 Task: Short the recently solved tickets in your group, group by Requester in ascending order.
Action: Mouse moved to (11, 329)
Screenshot: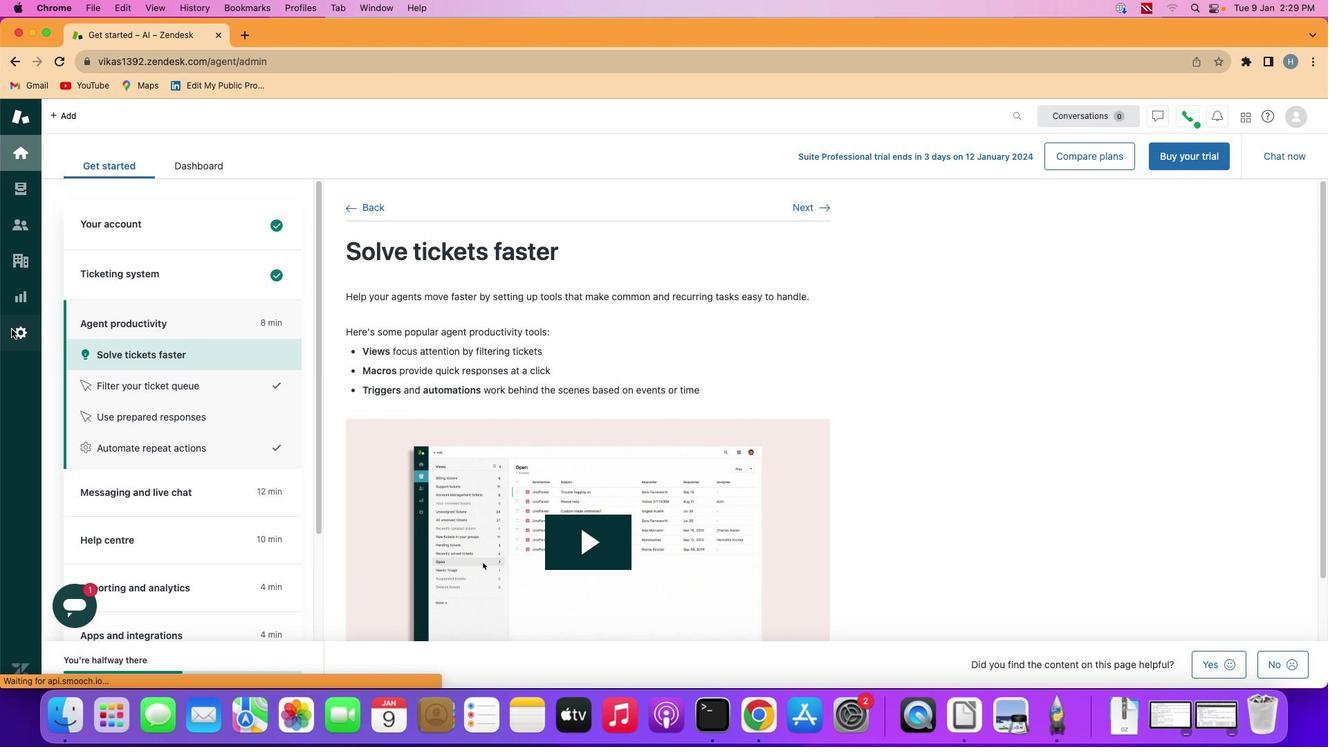 
Action: Mouse pressed left at (11, 329)
Screenshot: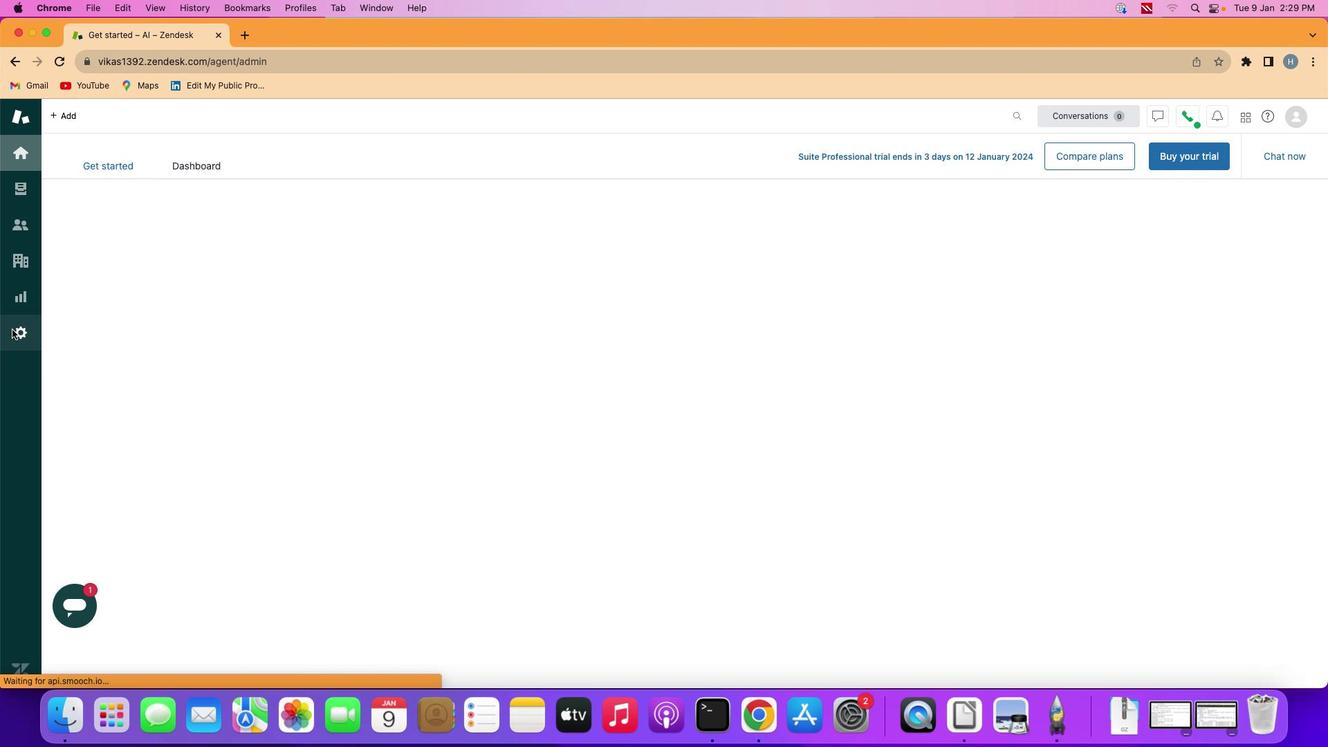 
Action: Mouse moved to (439, 585)
Screenshot: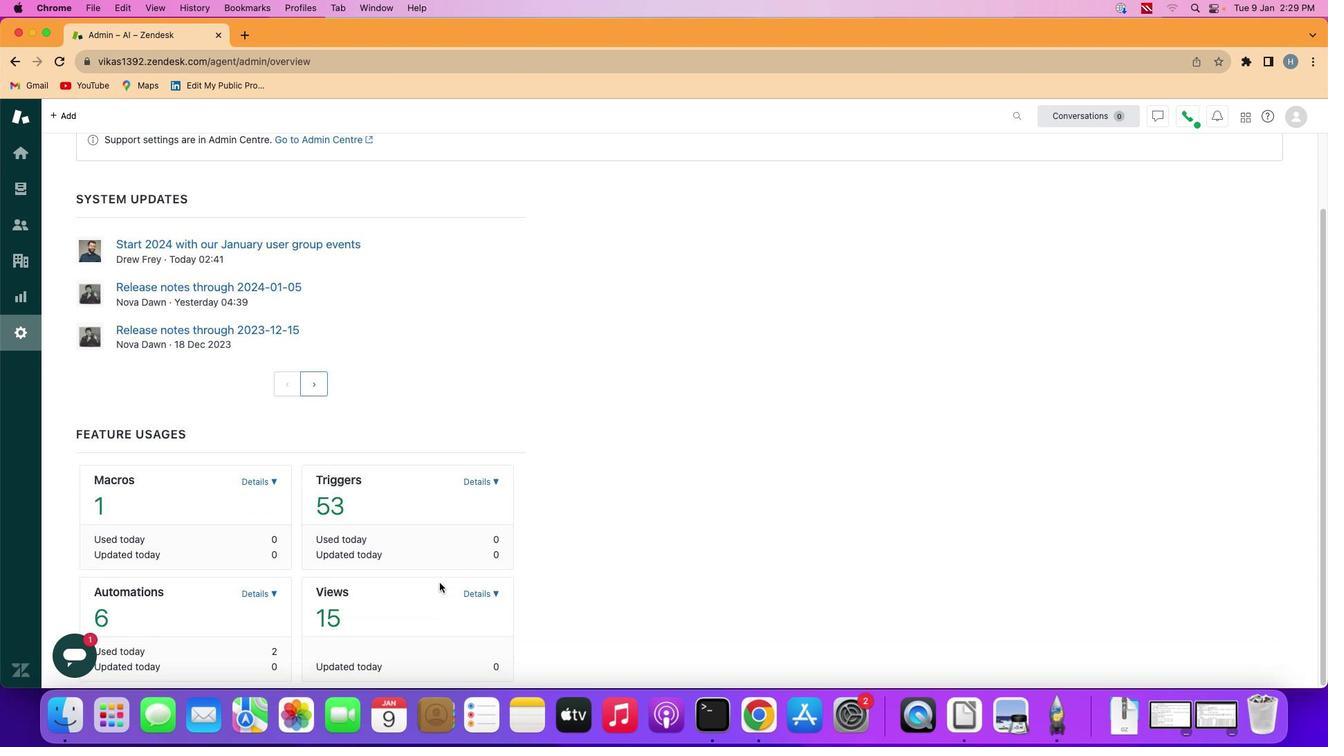 
Action: Mouse scrolled (439, 585) with delta (0, 0)
Screenshot: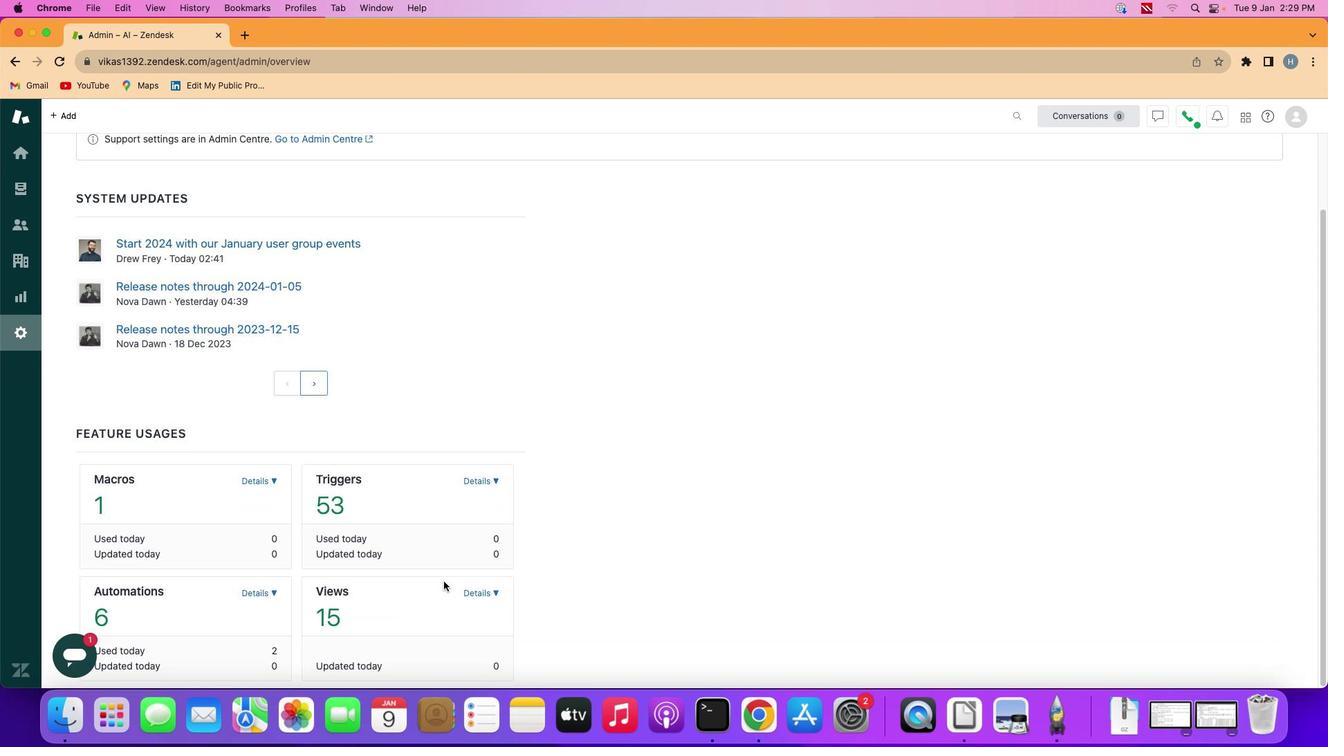 
Action: Mouse scrolled (439, 585) with delta (0, 0)
Screenshot: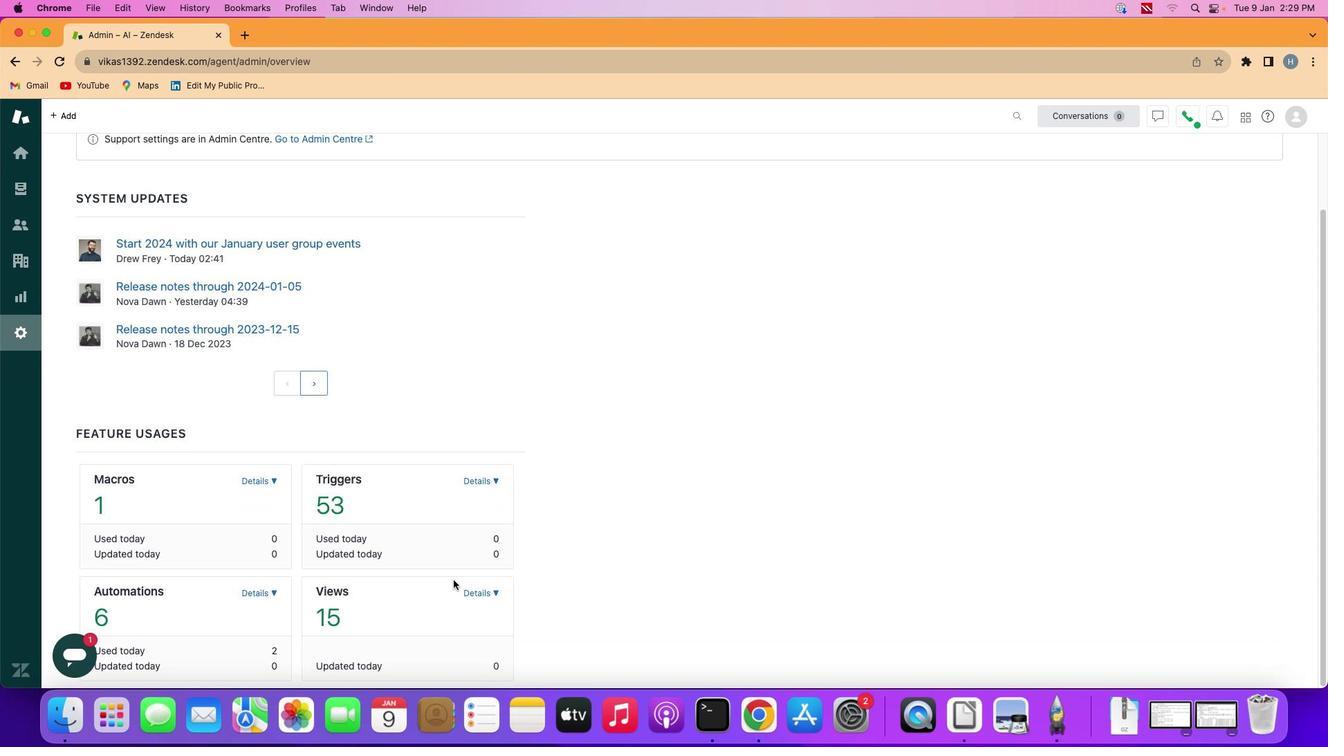 
Action: Mouse scrolled (439, 585) with delta (0, -2)
Screenshot: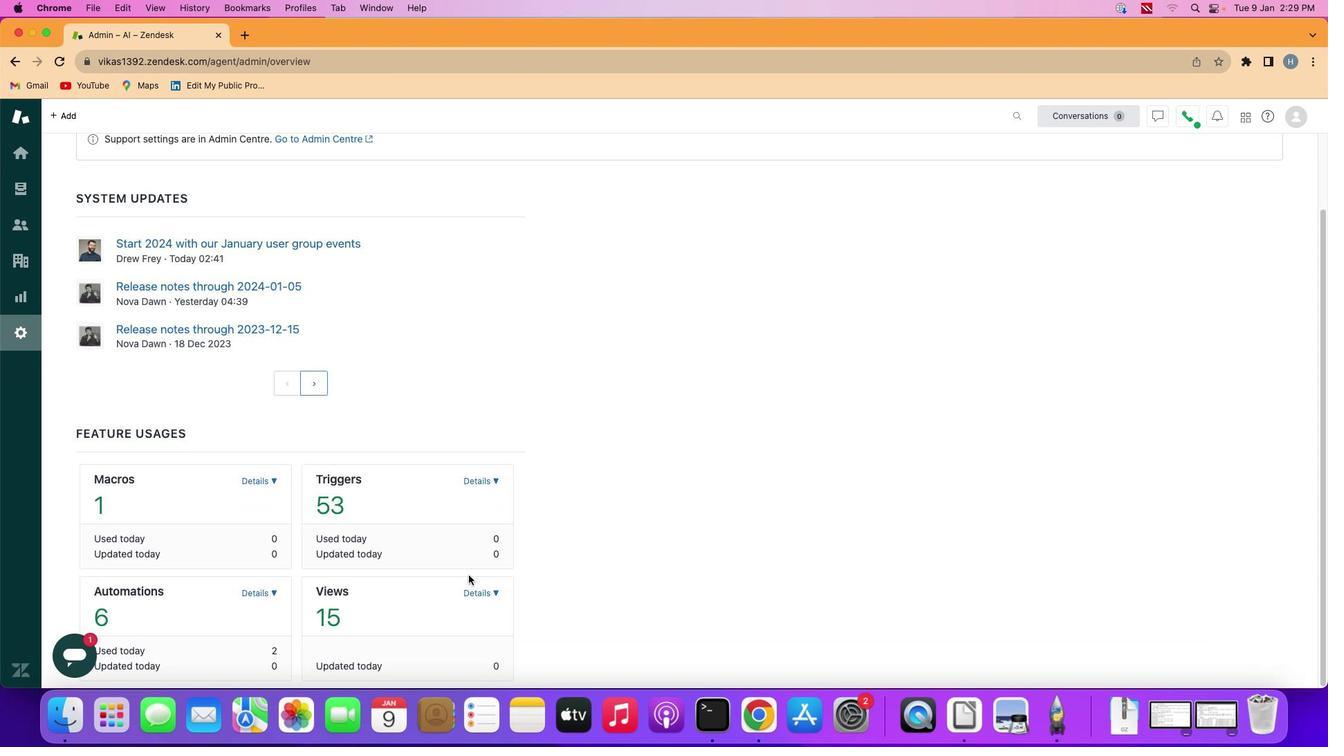 
Action: Mouse moved to (439, 584)
Screenshot: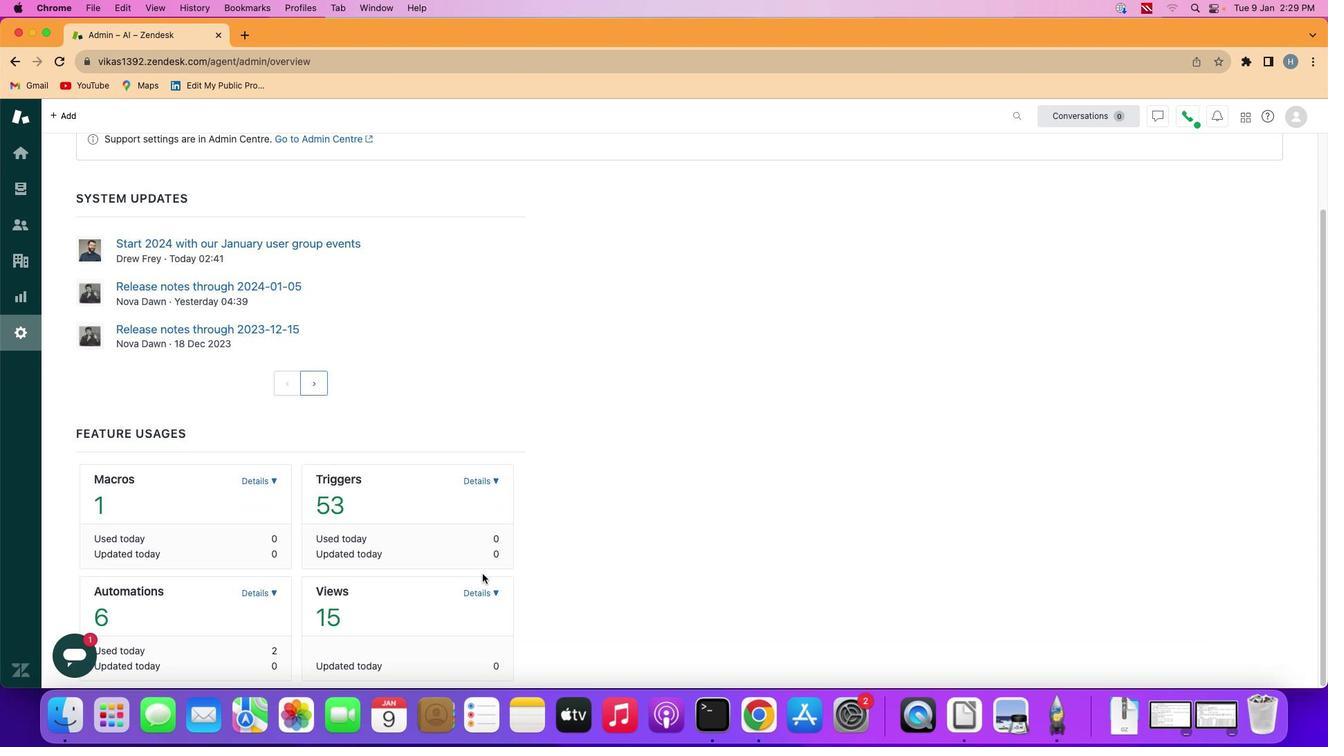 
Action: Mouse scrolled (439, 584) with delta (0, -2)
Screenshot: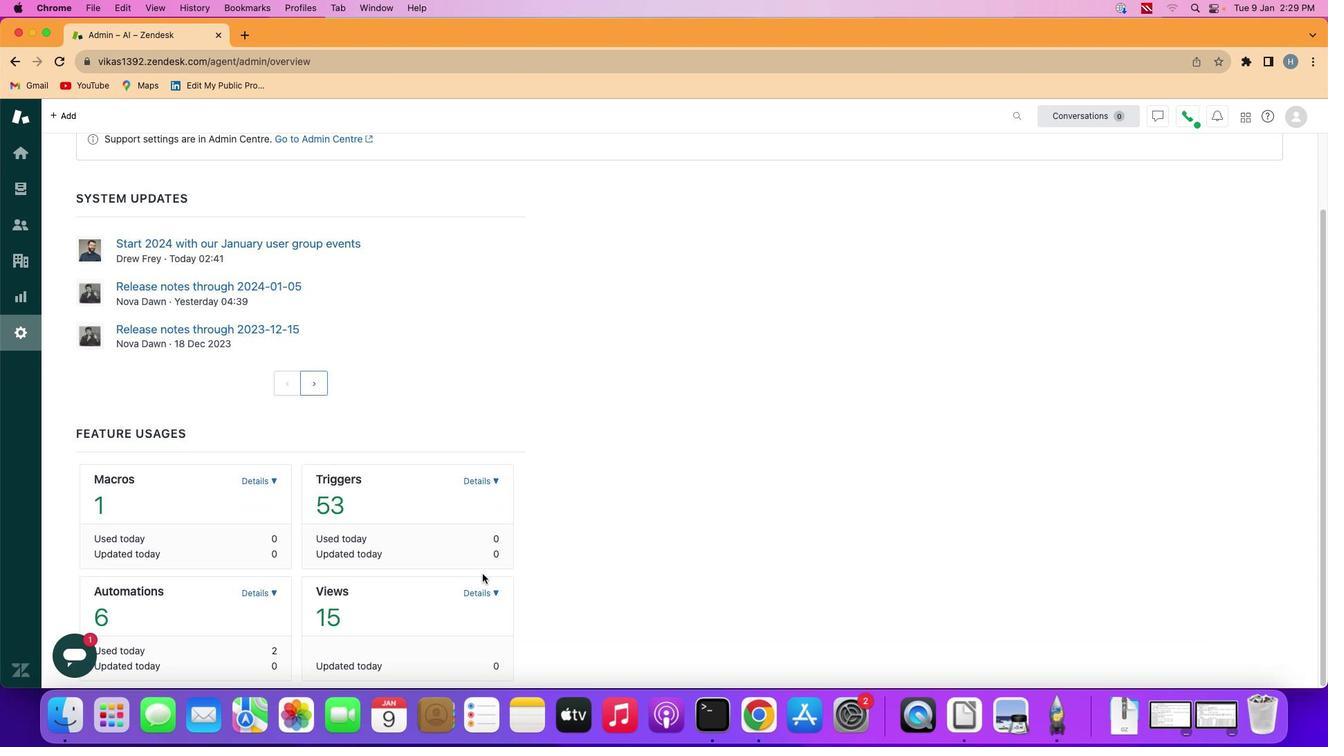 
Action: Mouse moved to (439, 583)
Screenshot: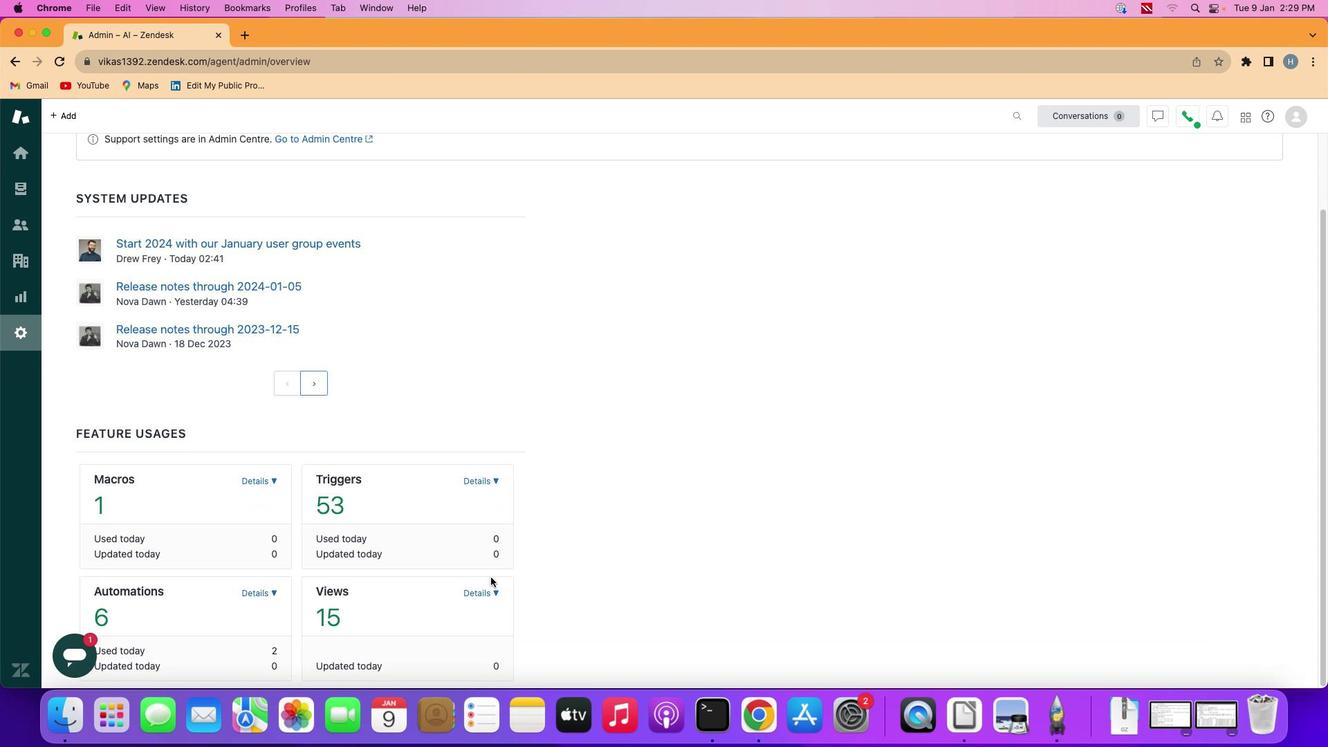 
Action: Mouse scrolled (439, 583) with delta (0, -2)
Screenshot: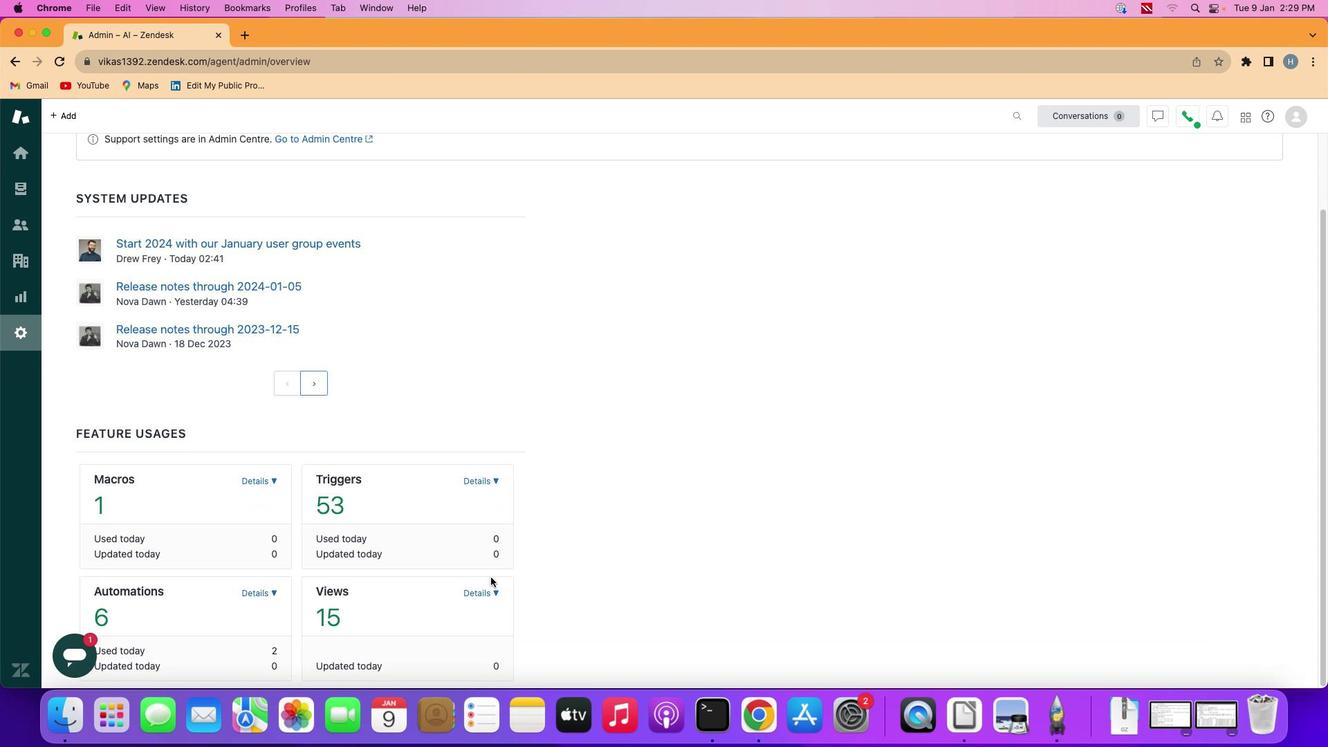 
Action: Mouse moved to (489, 590)
Screenshot: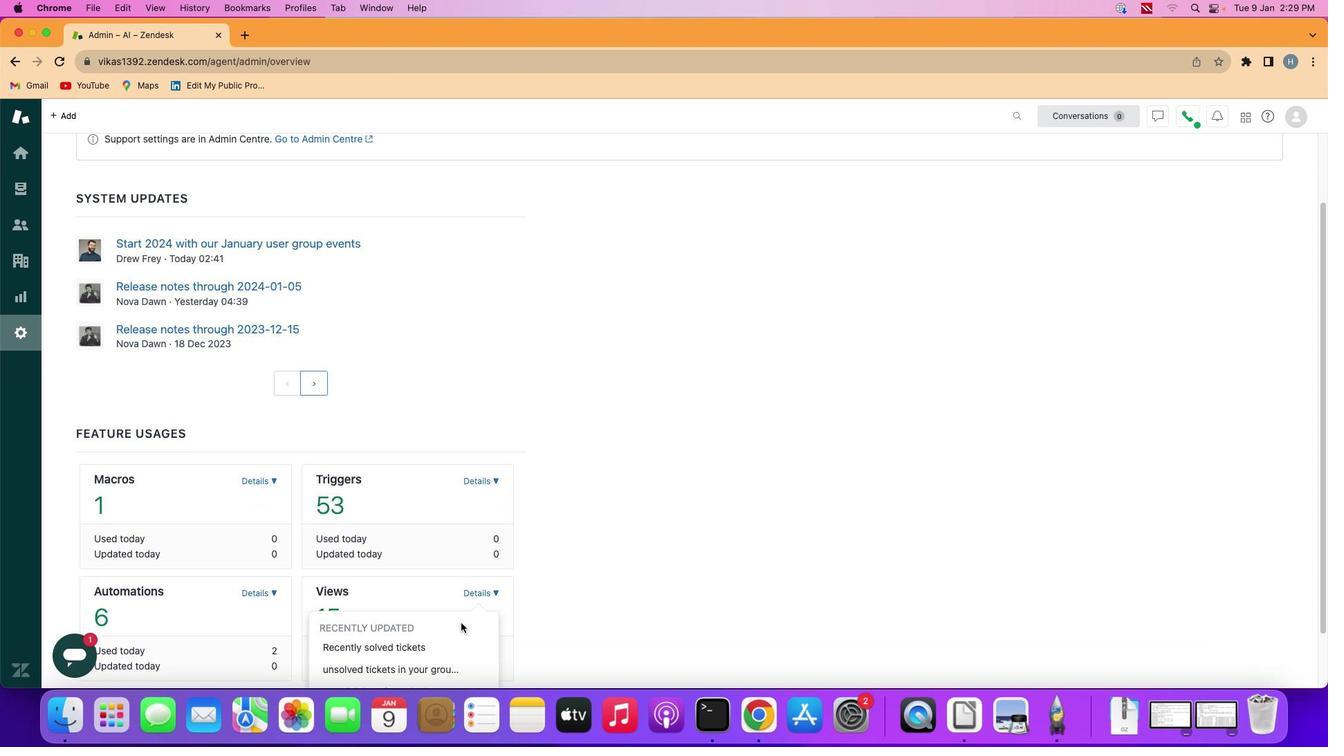 
Action: Mouse pressed left at (489, 590)
Screenshot: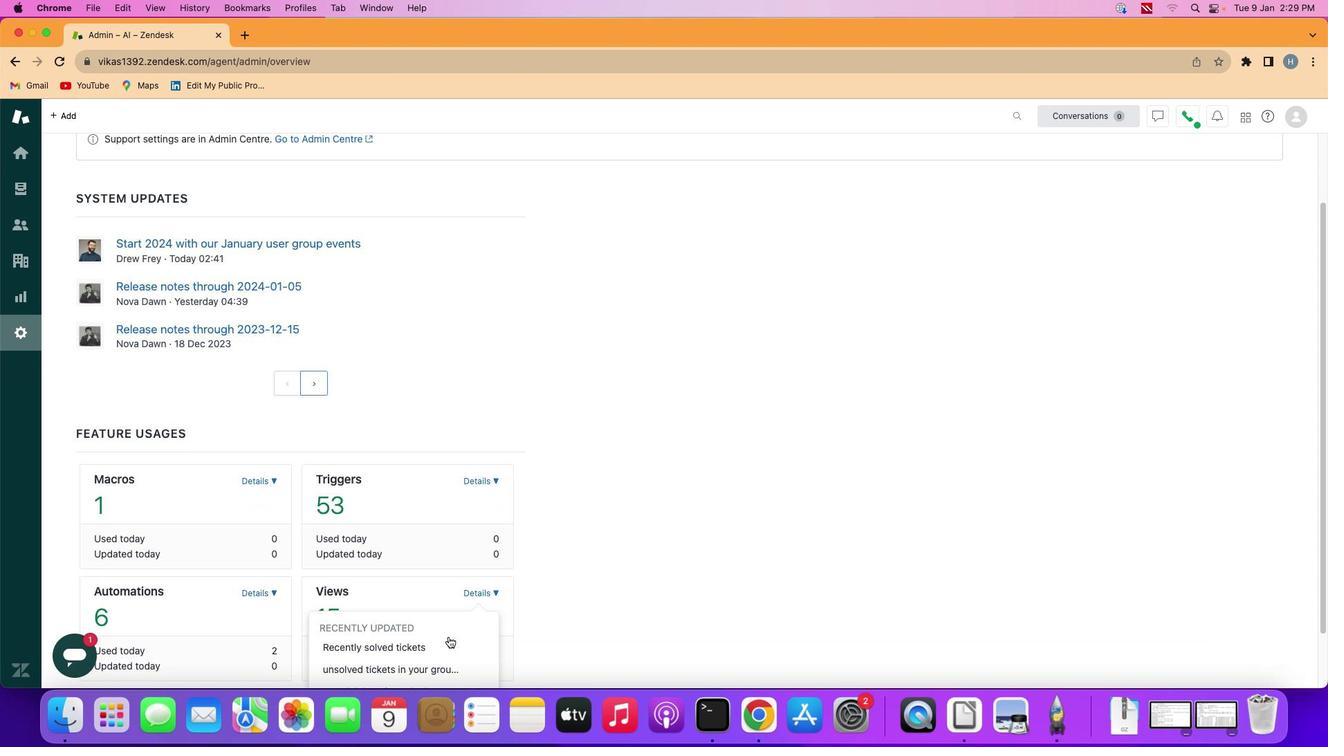 
Action: Mouse moved to (437, 646)
Screenshot: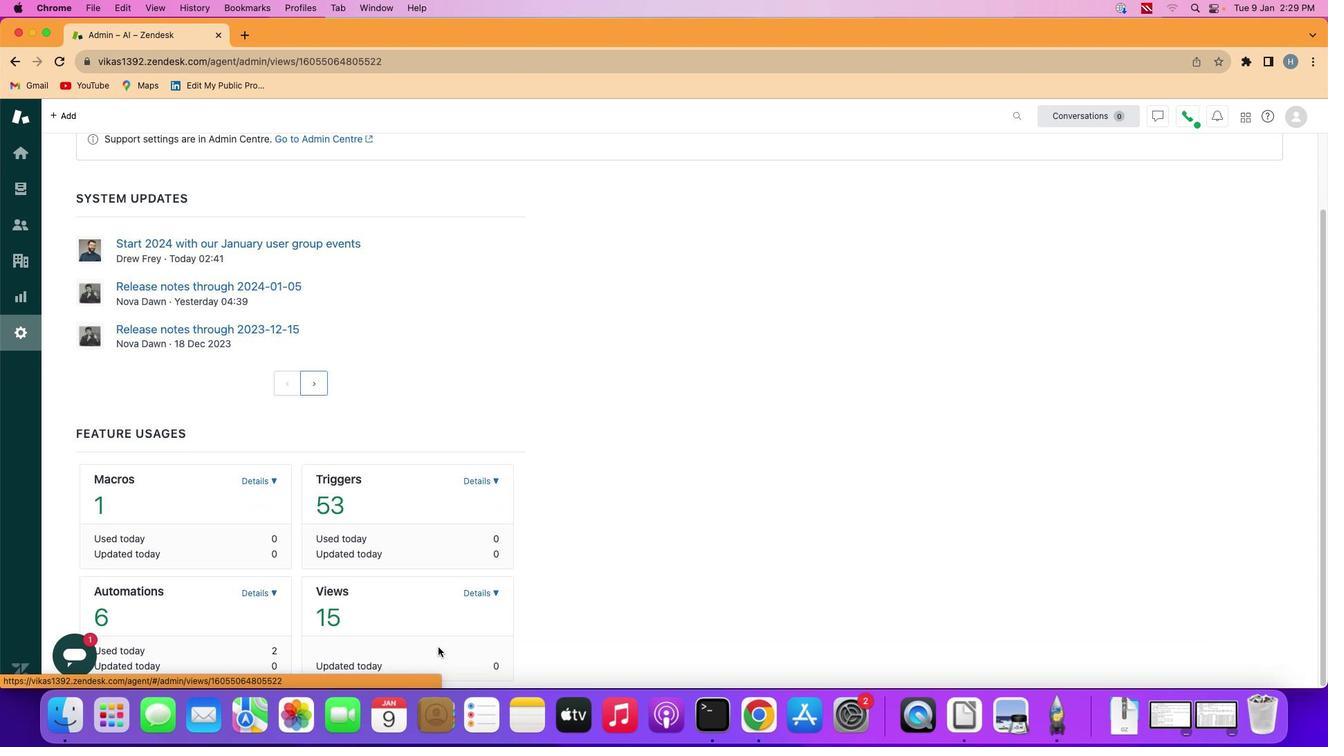
Action: Mouse pressed left at (437, 646)
Screenshot: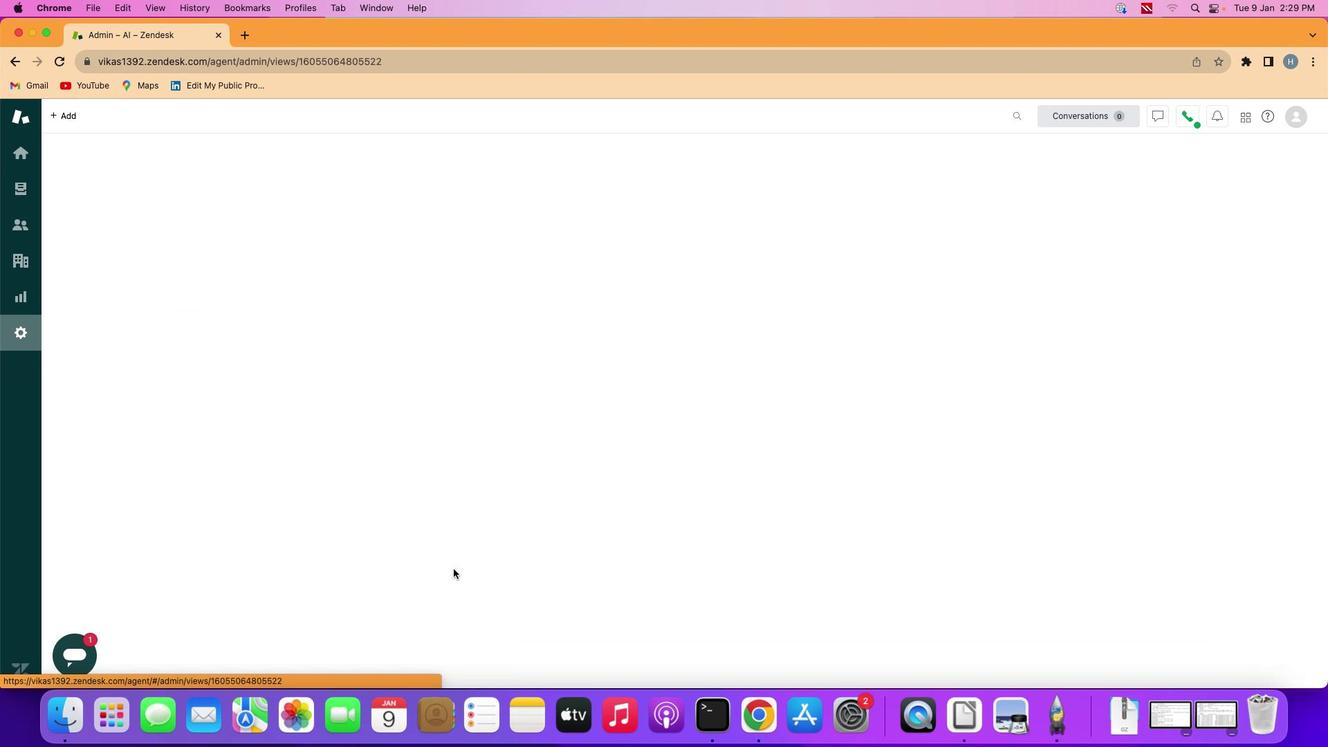 
Action: Mouse moved to (490, 486)
Screenshot: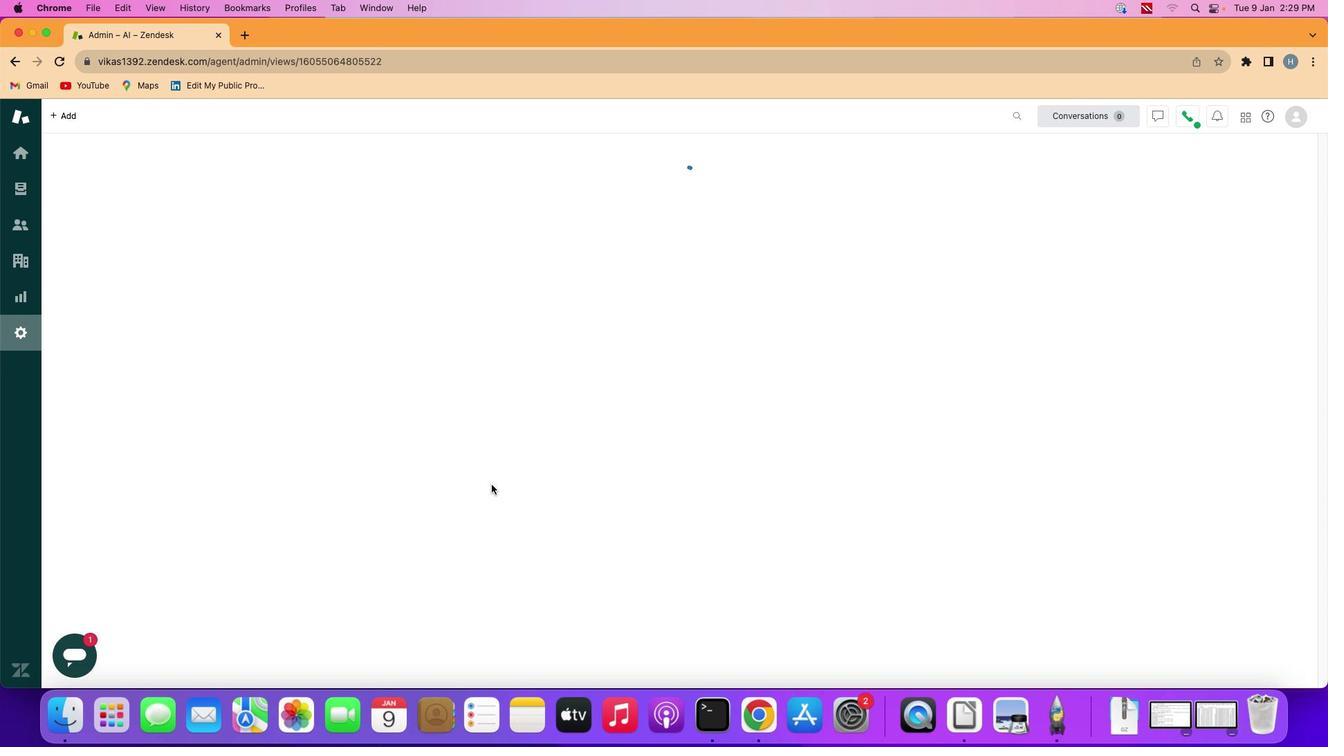 
Action: Mouse scrolled (490, 486) with delta (0, 0)
Screenshot: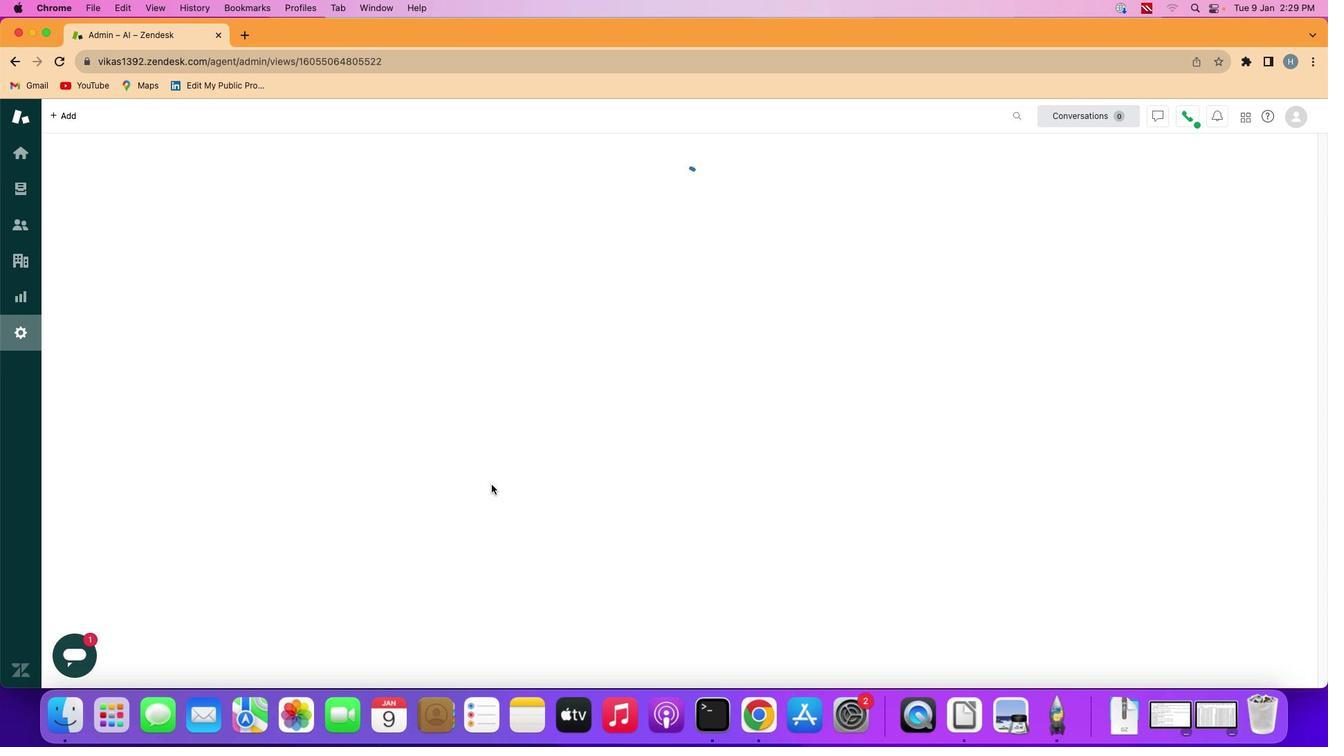 
Action: Mouse moved to (491, 484)
Screenshot: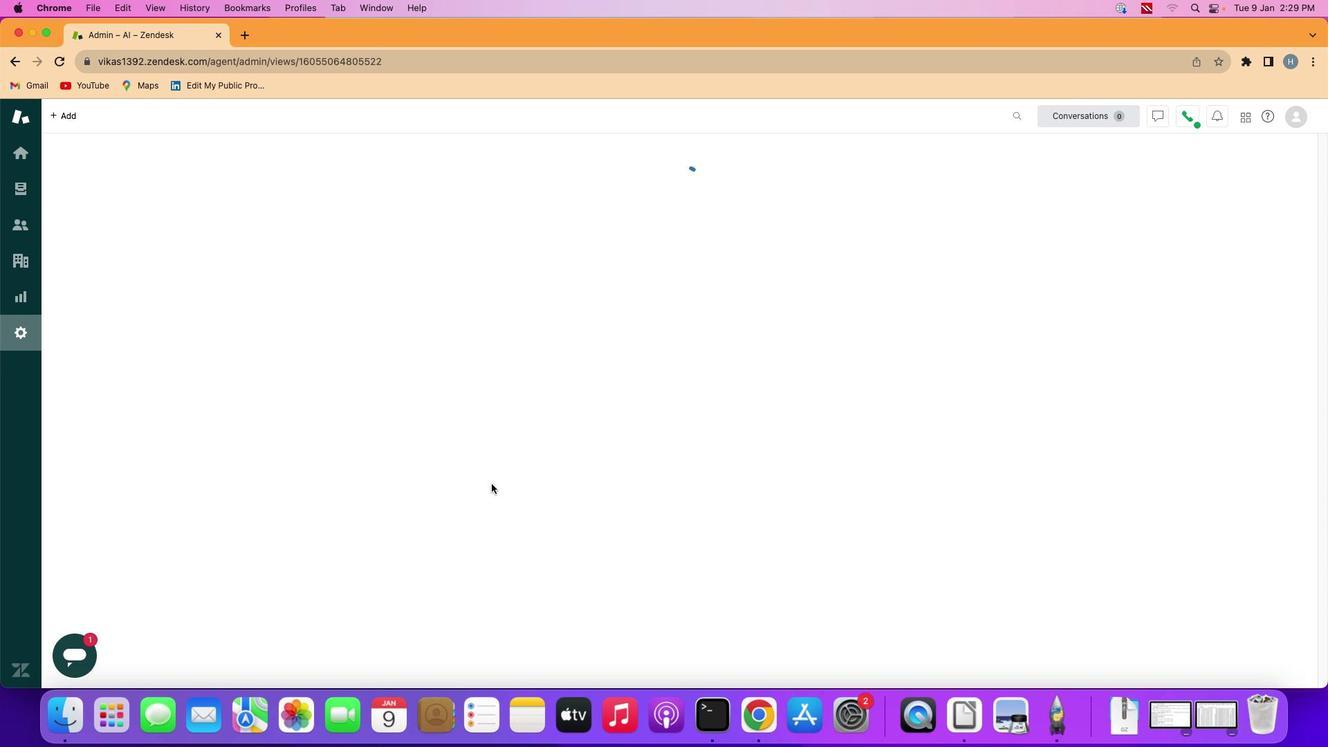 
Action: Mouse scrolled (491, 484) with delta (0, 0)
Screenshot: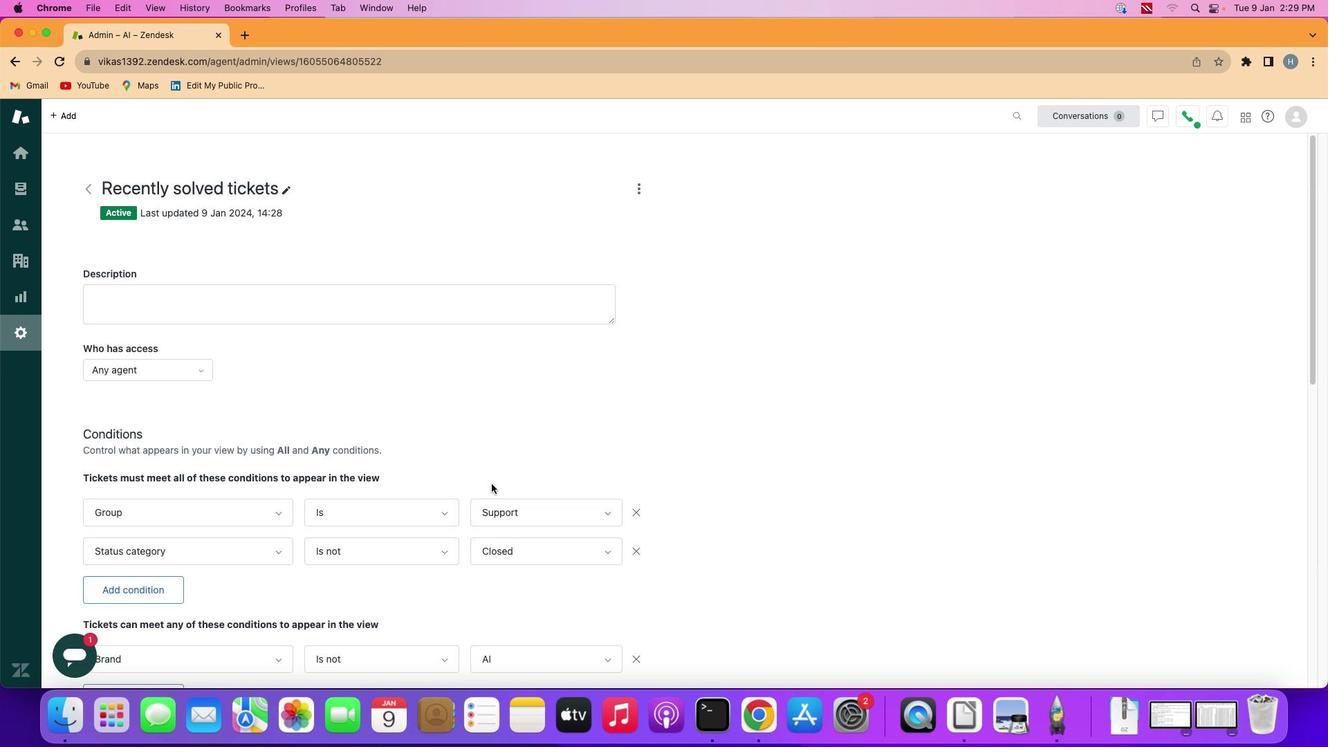
Action: Mouse scrolled (491, 484) with delta (0, 0)
Screenshot: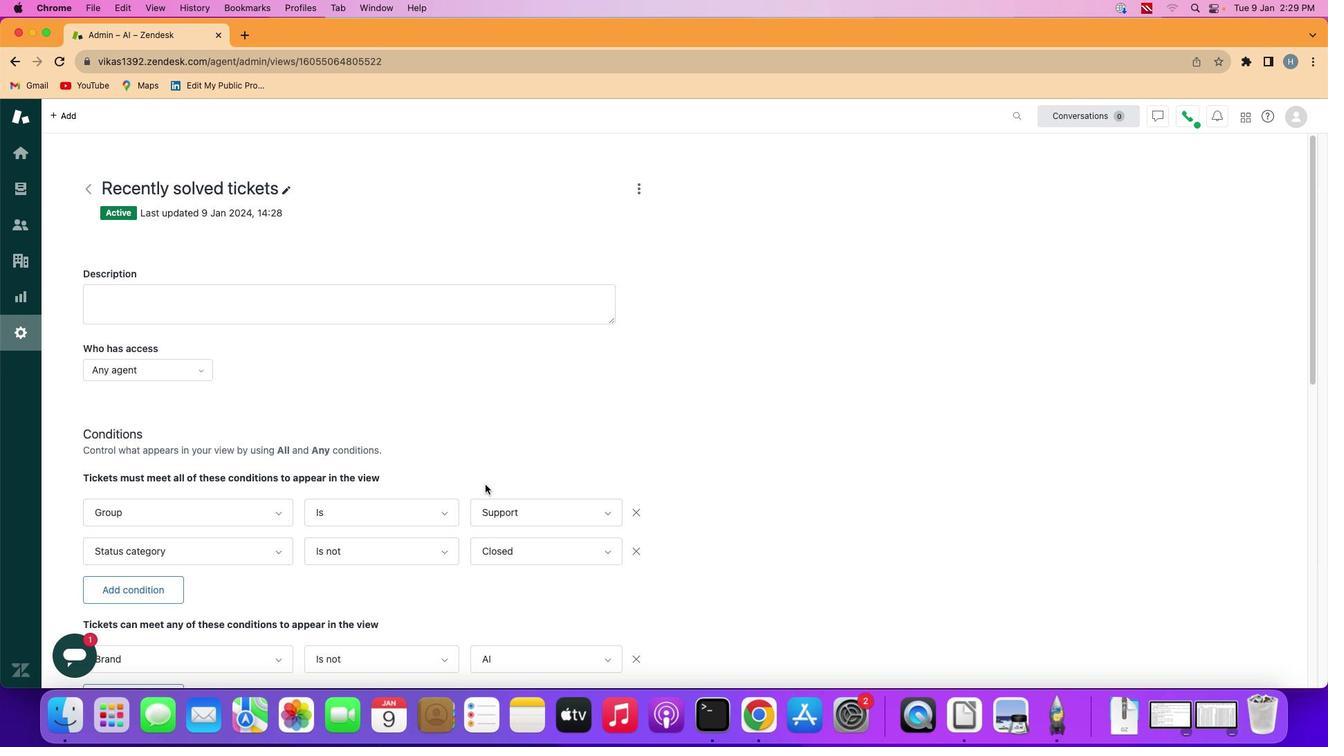
Action: Mouse moved to (491, 484)
Screenshot: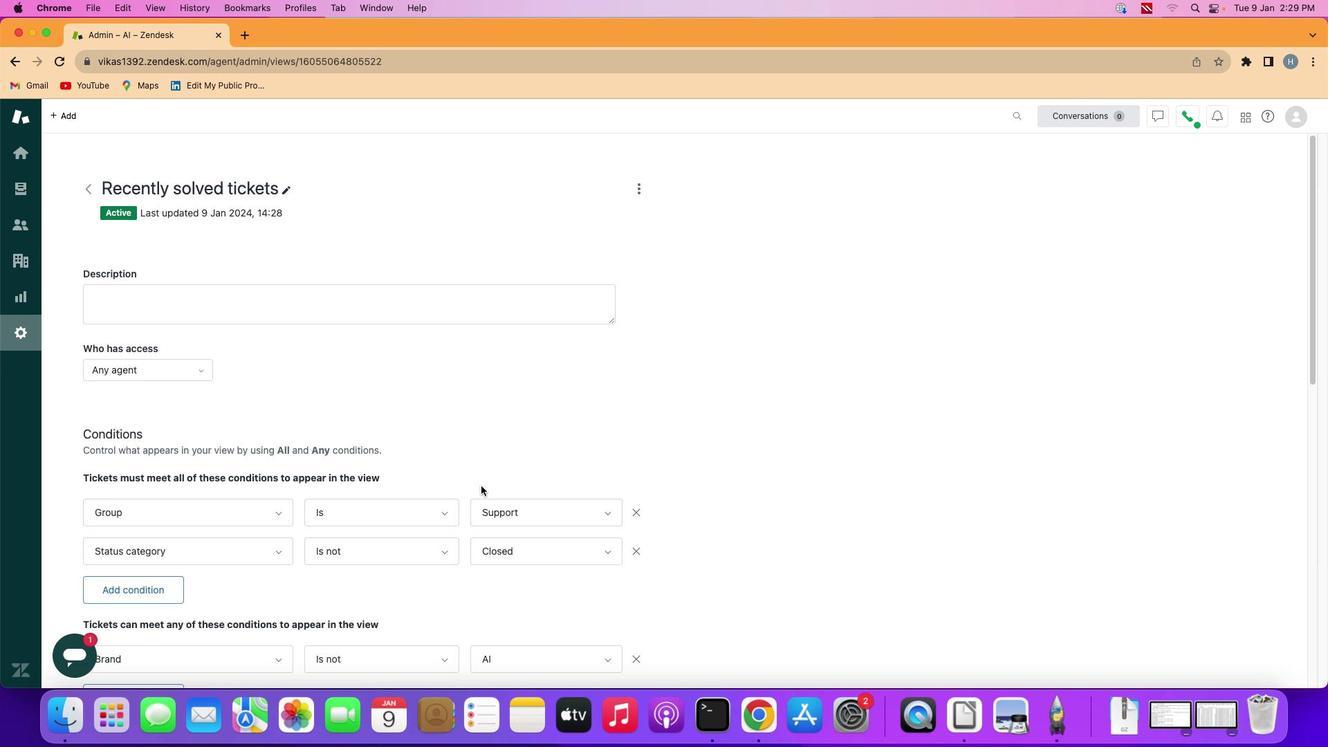 
Action: Mouse scrolled (491, 484) with delta (0, 0)
Screenshot: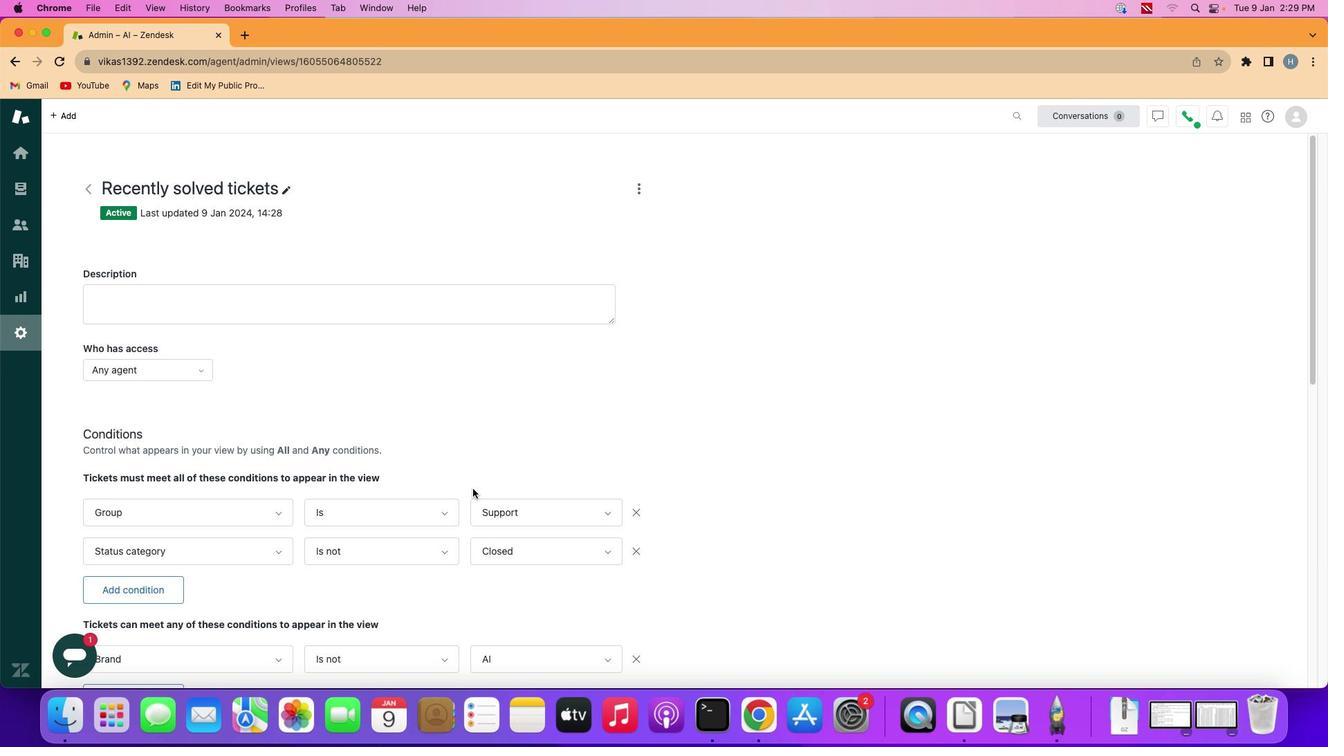 
Action: Mouse moved to (491, 484)
Screenshot: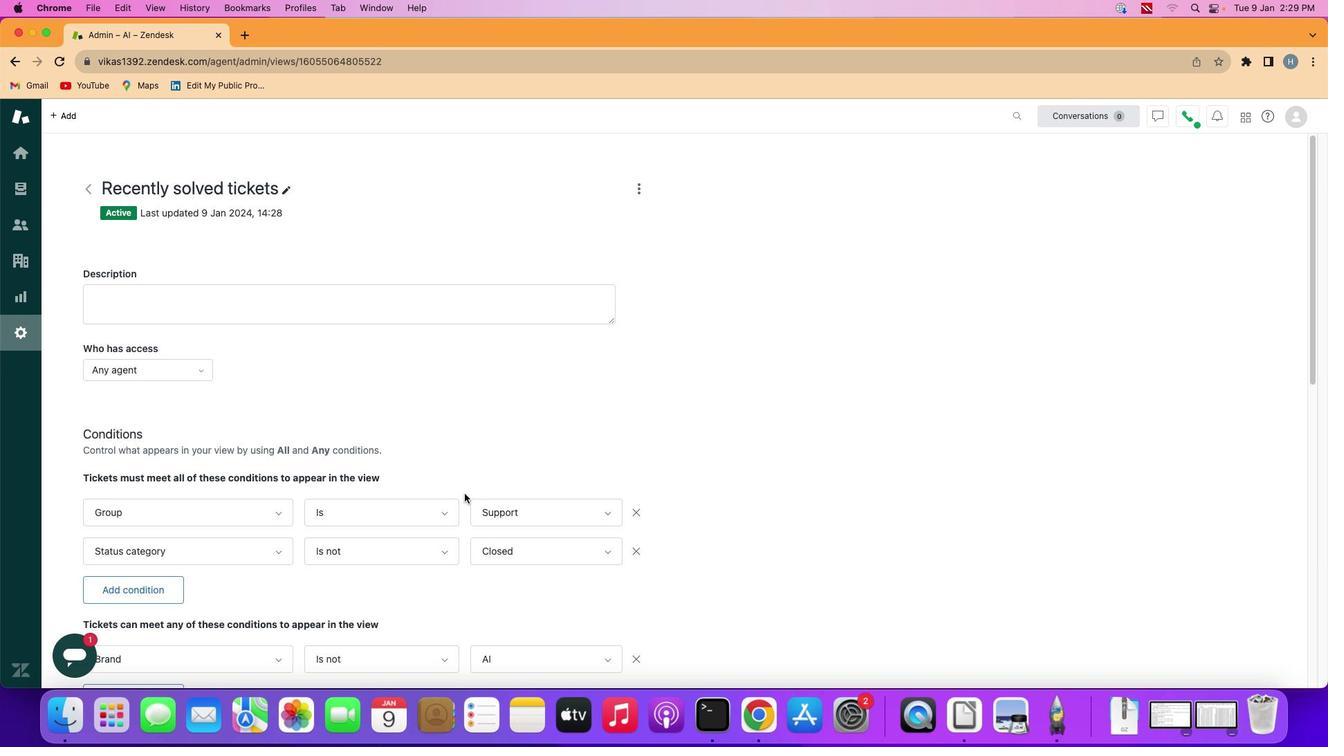 
Action: Mouse scrolled (491, 484) with delta (0, -1)
Screenshot: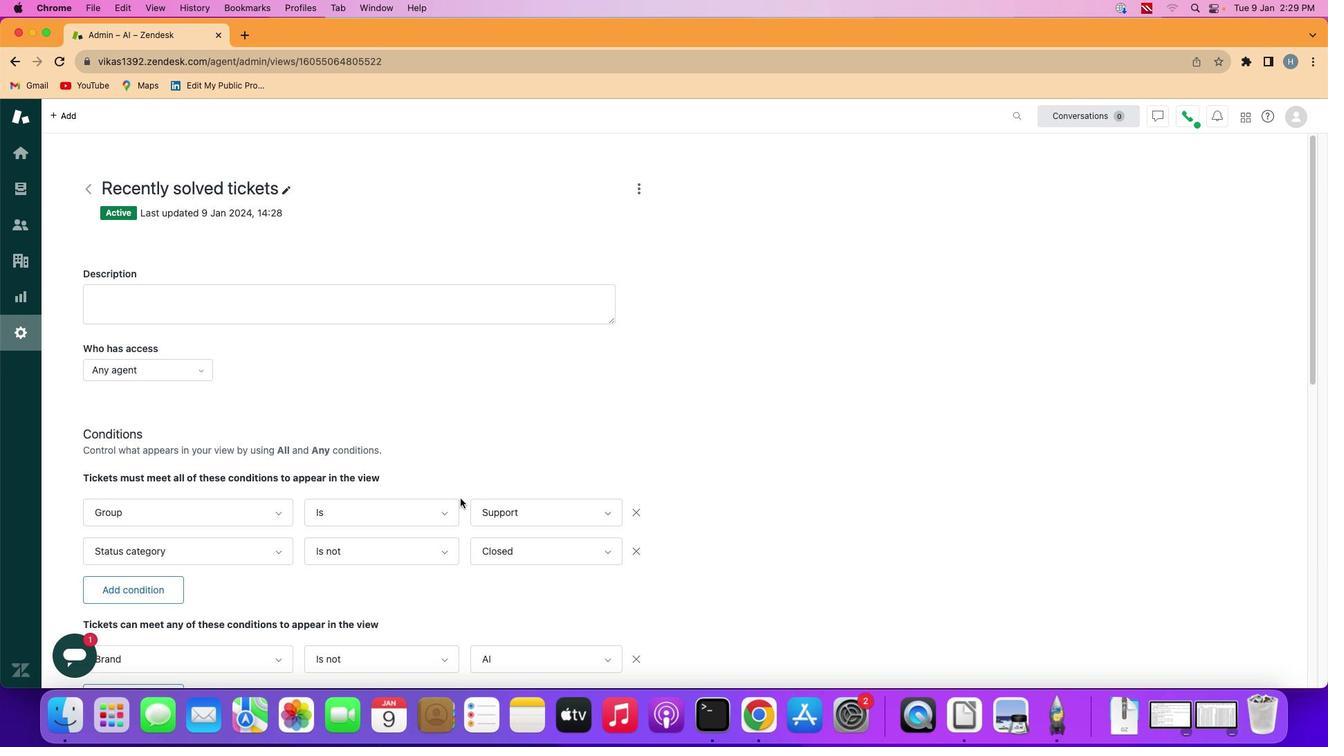 
Action: Mouse moved to (460, 498)
Screenshot: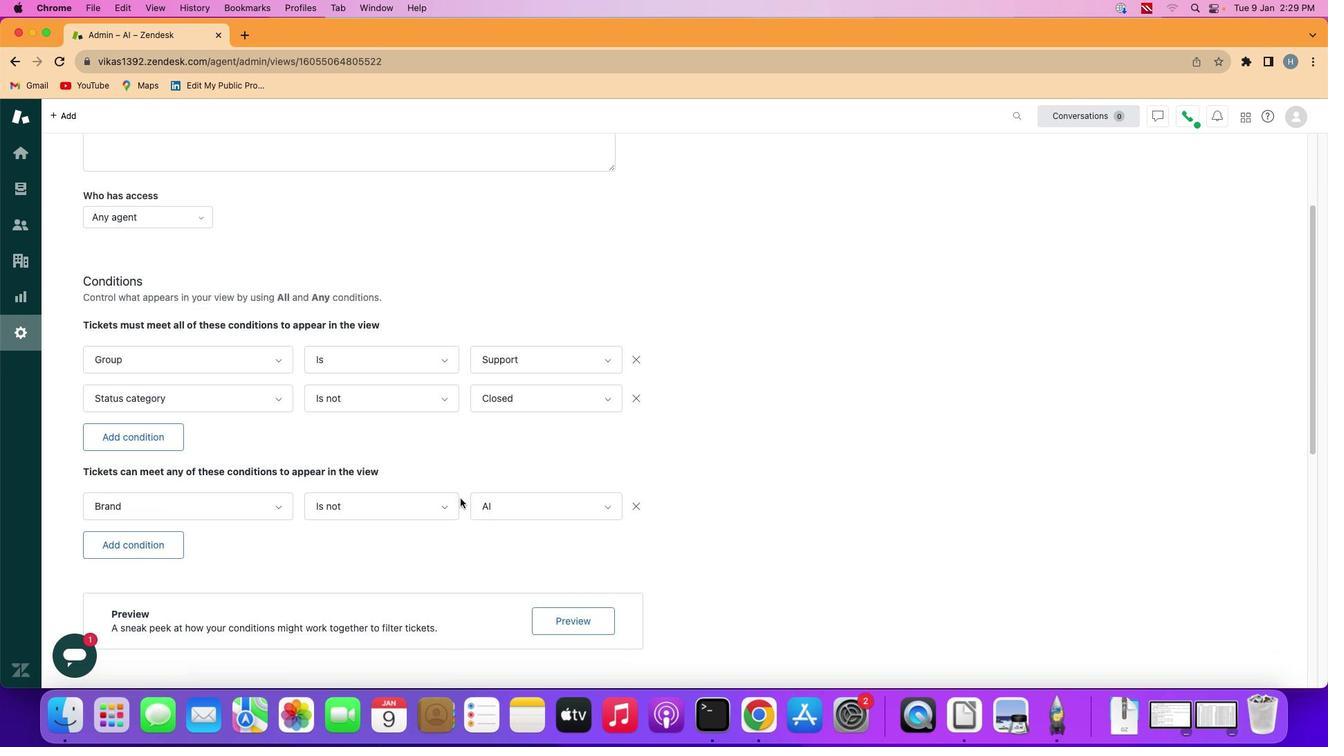 
Action: Mouse scrolled (460, 498) with delta (0, 0)
Screenshot: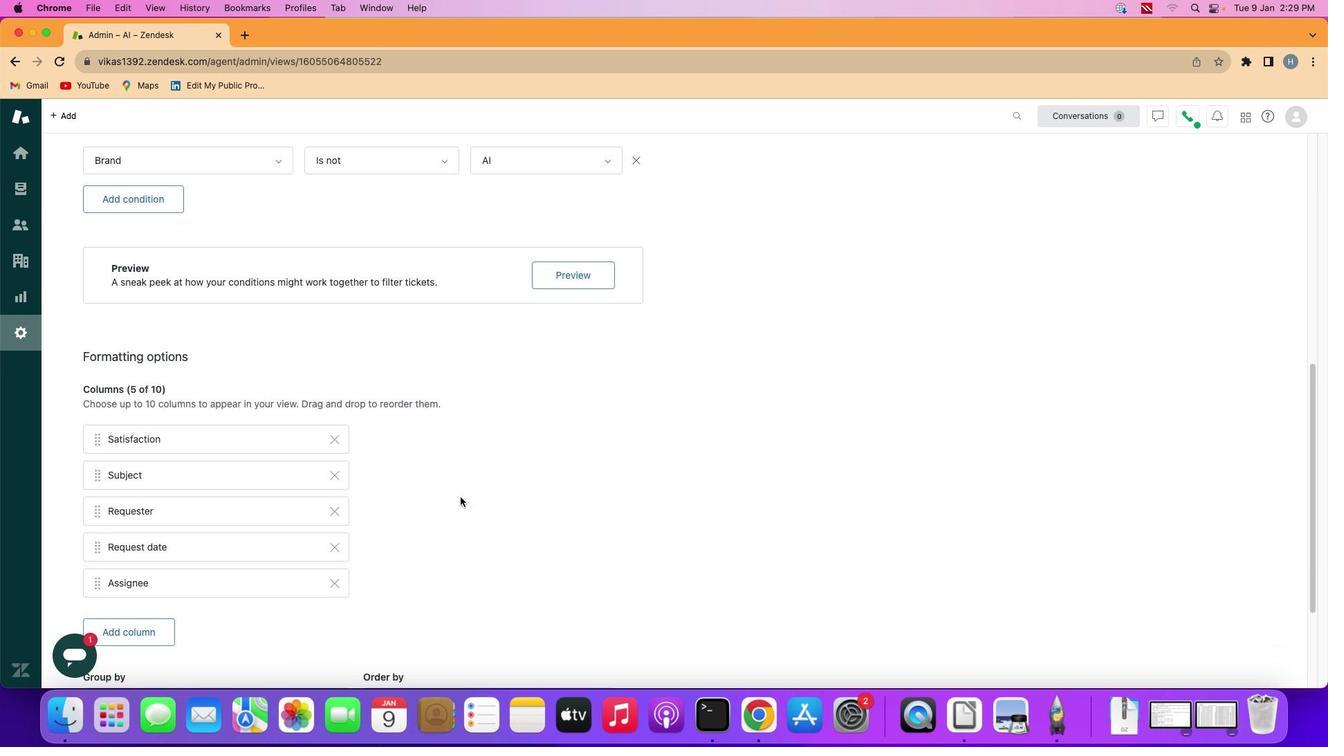 
Action: Mouse scrolled (460, 498) with delta (0, 0)
Screenshot: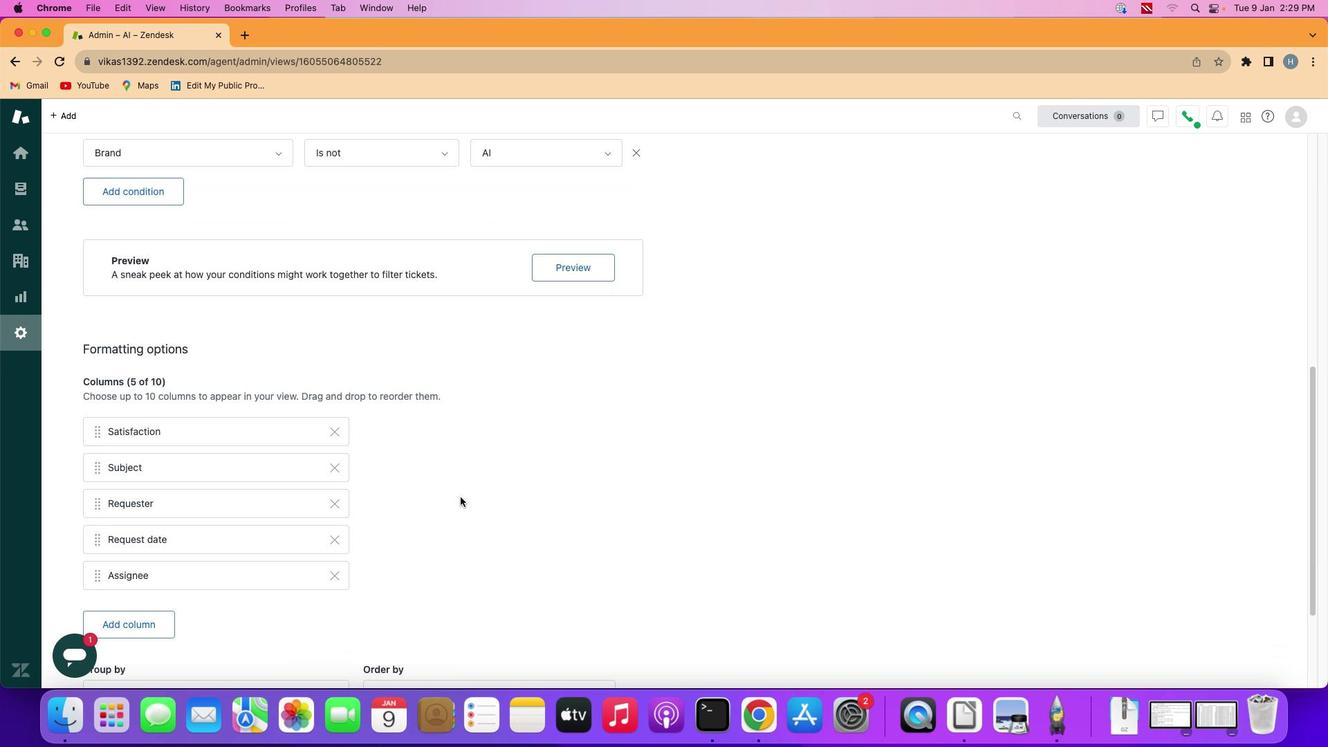 
Action: Mouse scrolled (460, 498) with delta (0, -1)
Screenshot: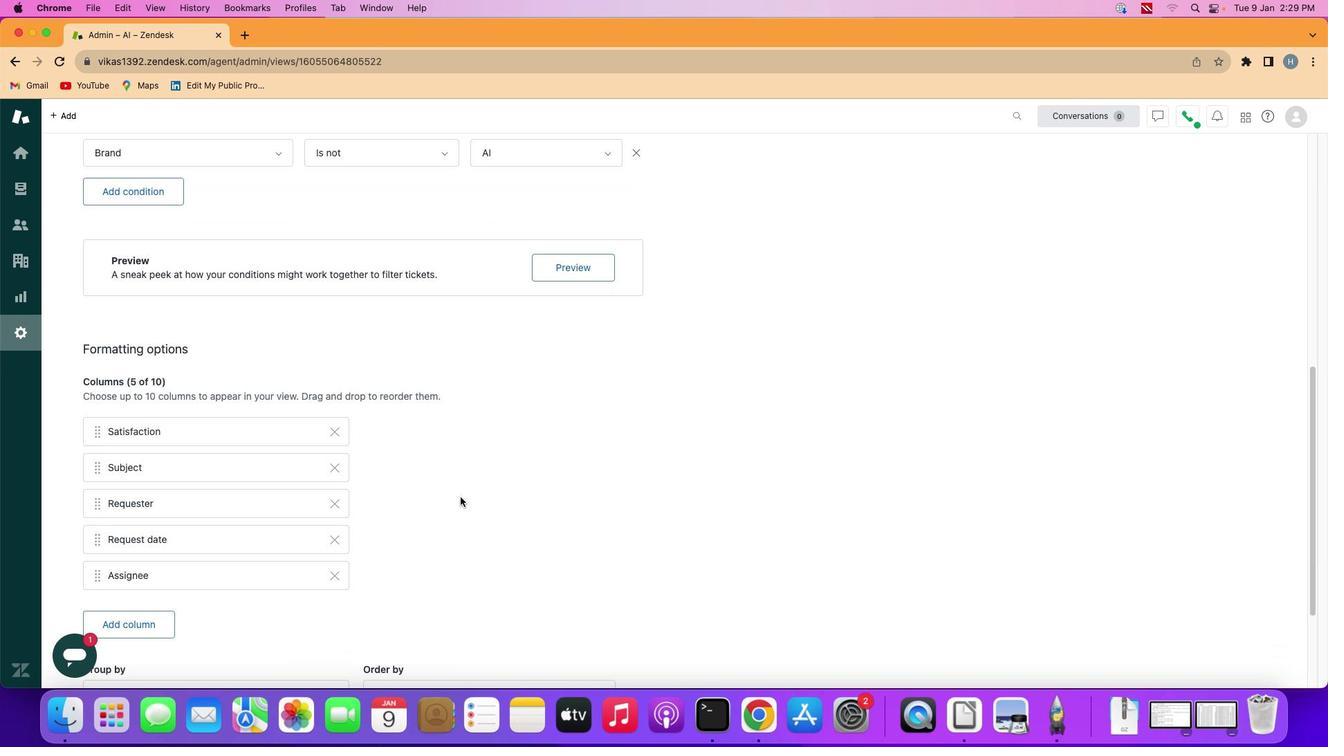 
Action: Mouse scrolled (460, 498) with delta (0, -2)
Screenshot: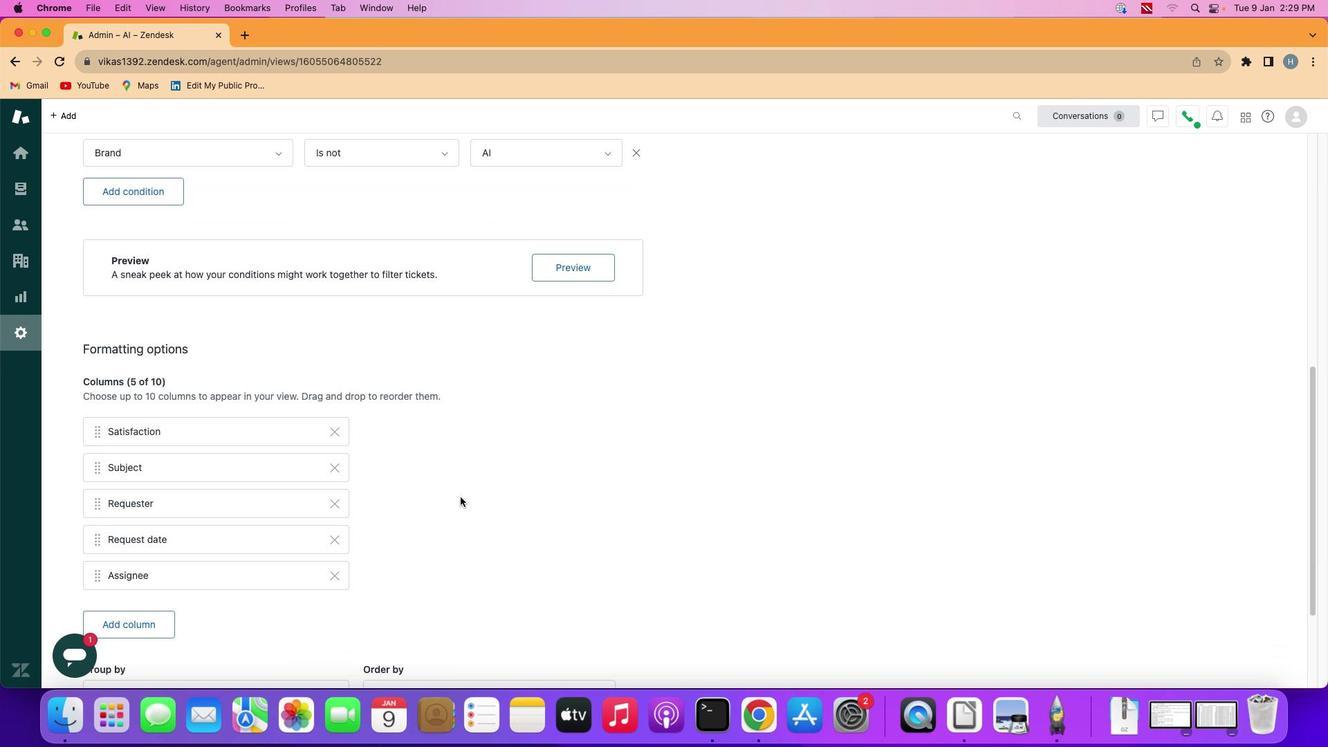 
Action: Mouse scrolled (460, 498) with delta (0, -3)
Screenshot: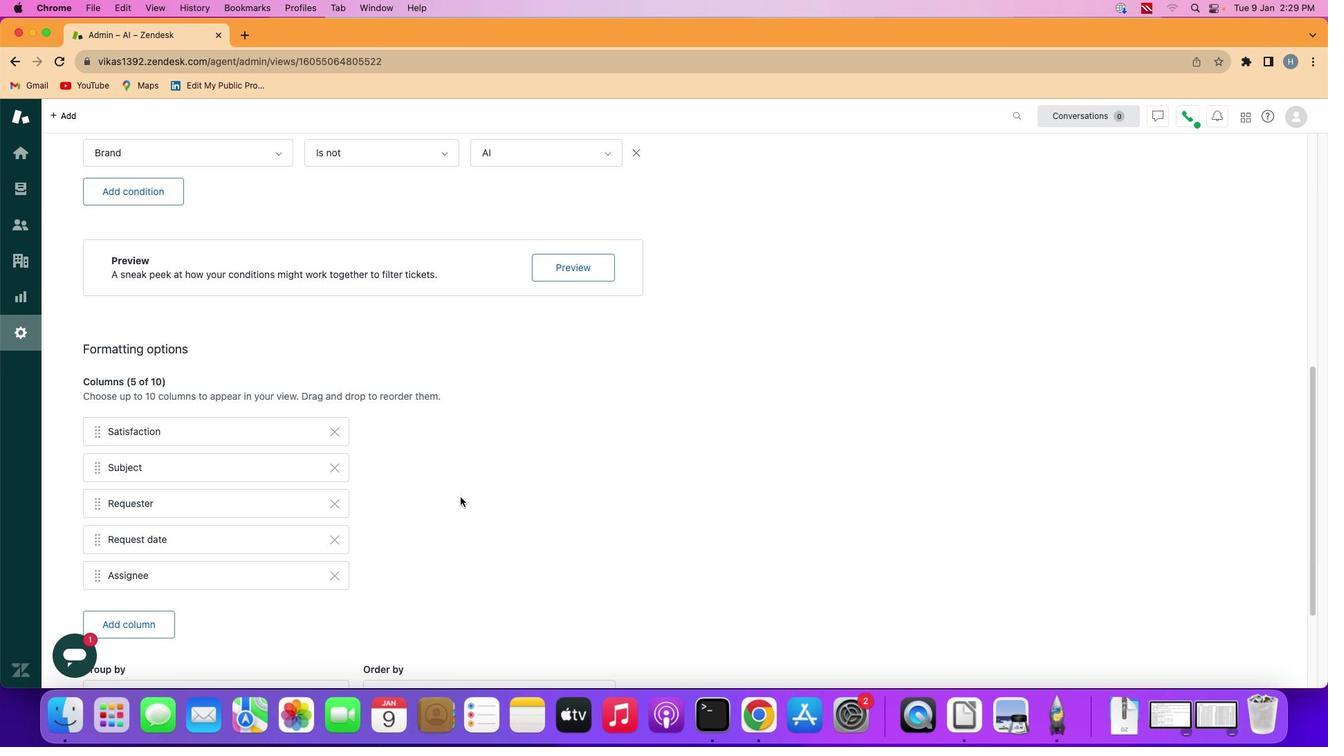 
Action: Mouse scrolled (460, 498) with delta (0, -3)
Screenshot: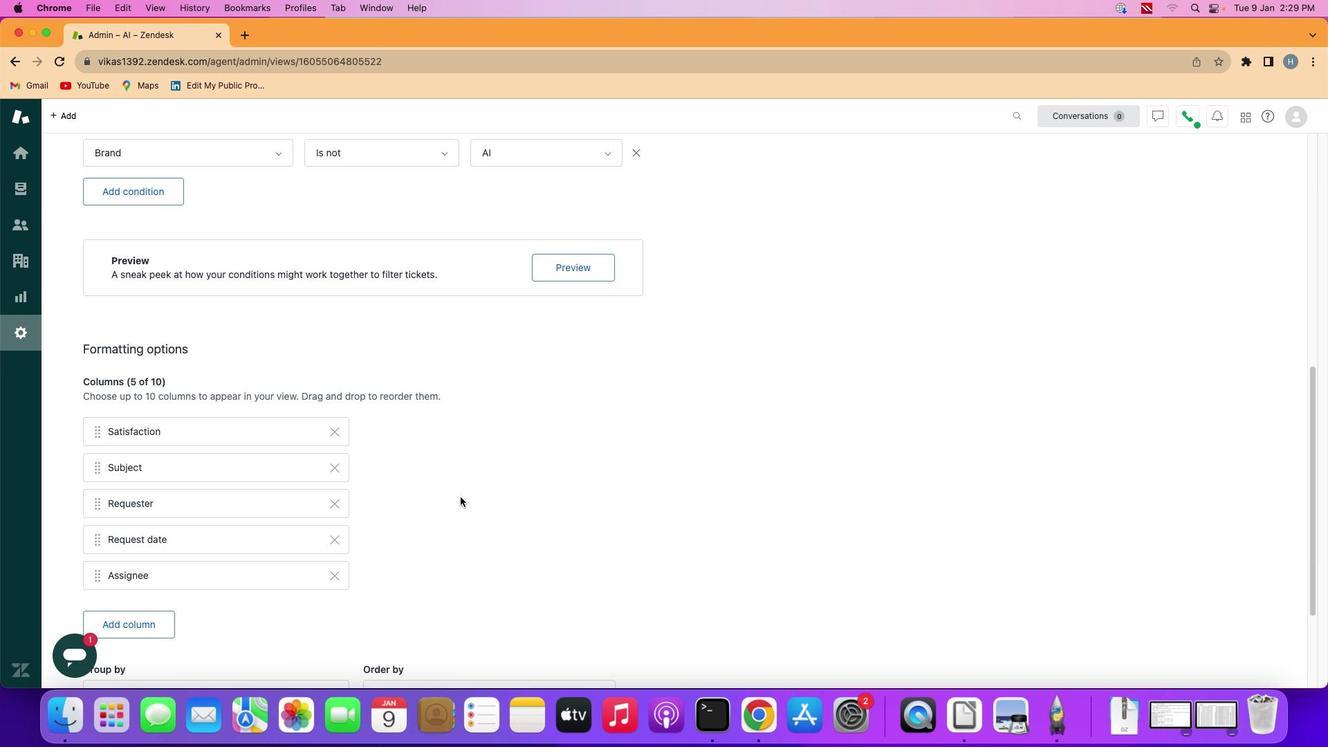 
Action: Mouse moved to (460, 497)
Screenshot: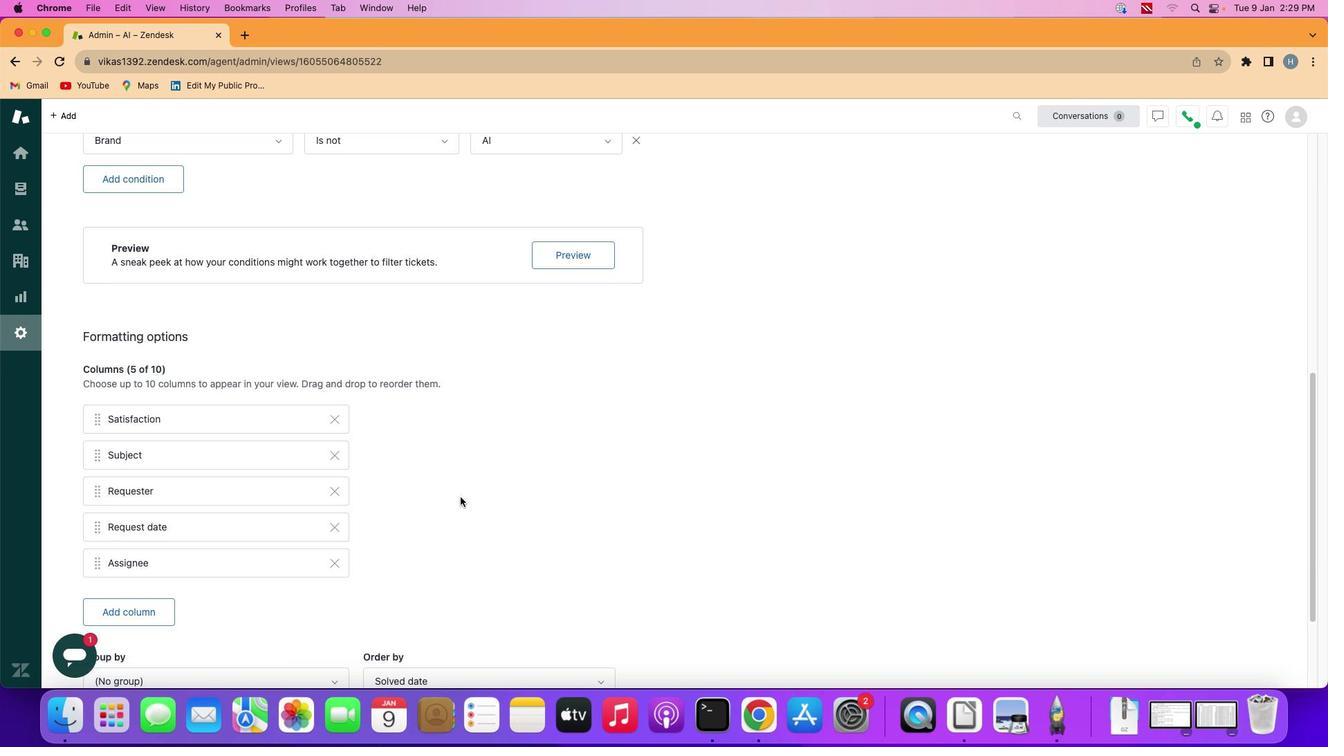
Action: Mouse scrolled (460, 497) with delta (0, 0)
Screenshot: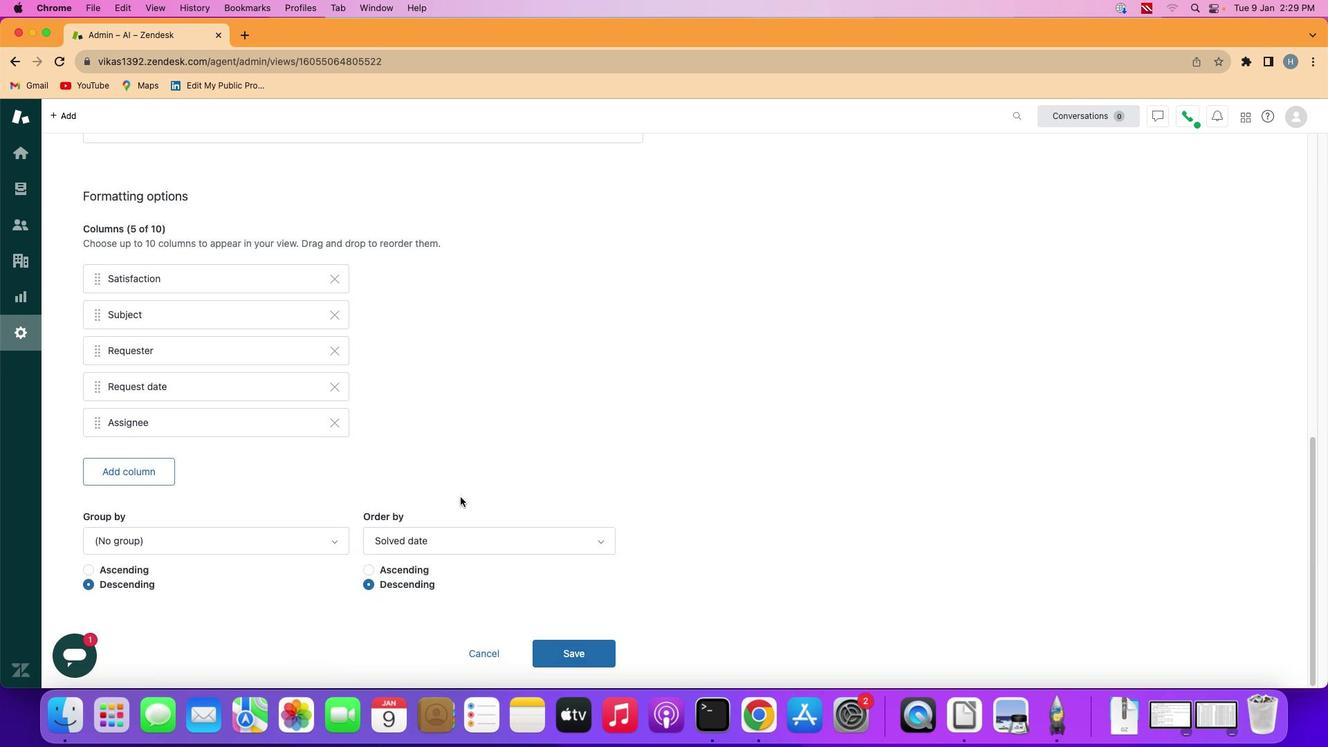 
Action: Mouse scrolled (460, 497) with delta (0, 0)
Screenshot: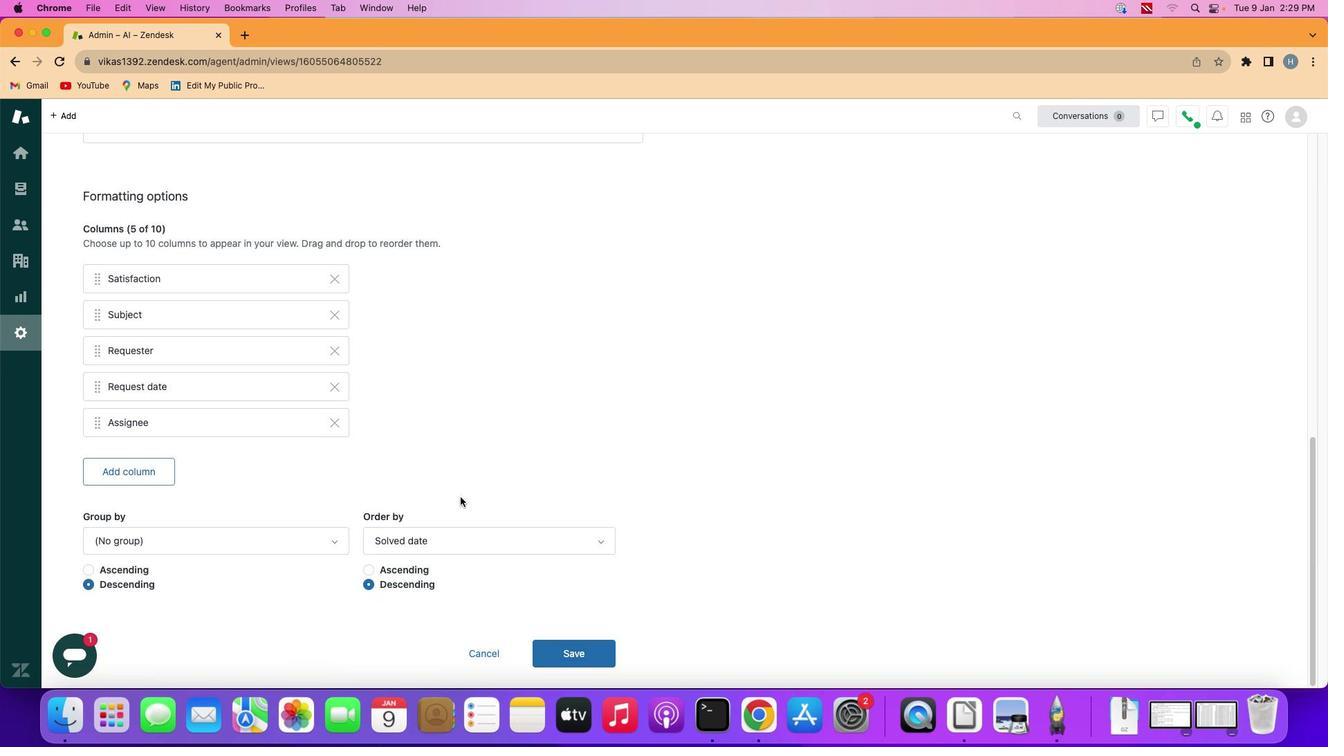 
Action: Mouse scrolled (460, 497) with delta (0, -1)
Screenshot: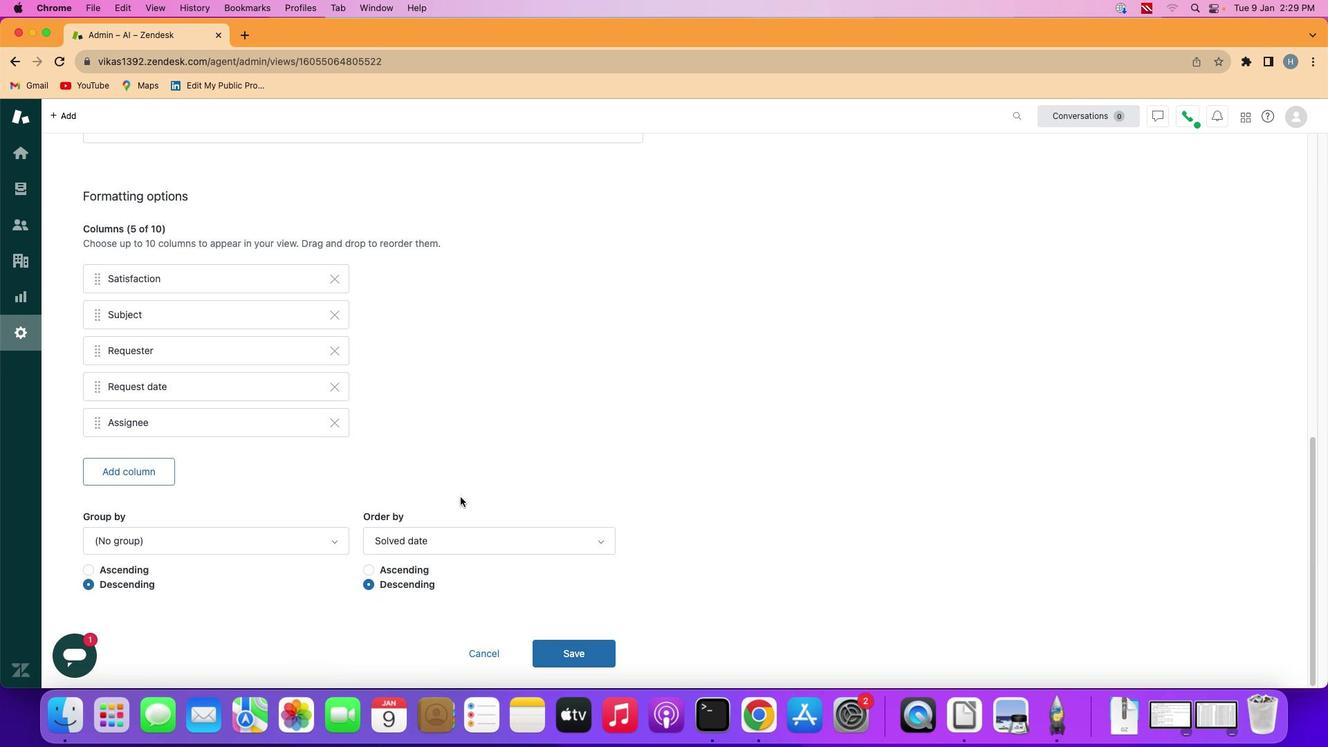 
Action: Mouse scrolled (460, 497) with delta (0, -2)
Screenshot: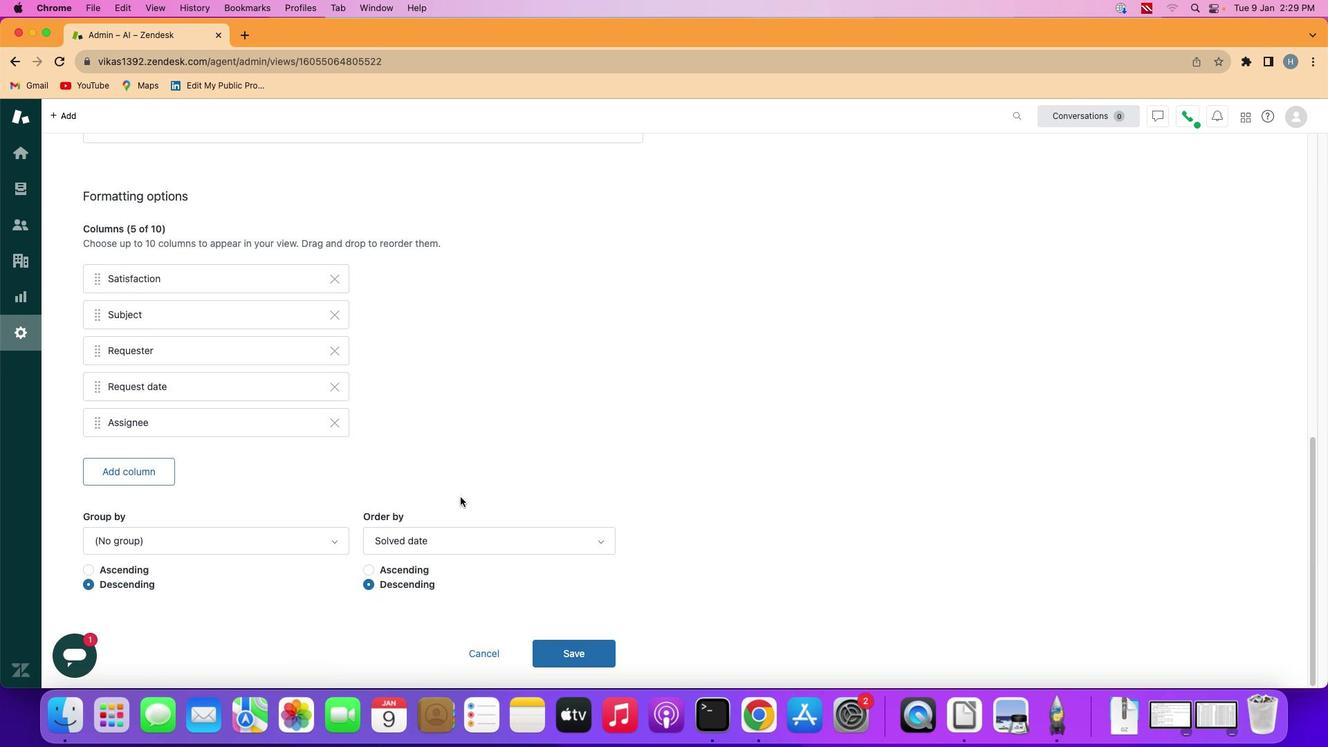 
Action: Mouse scrolled (460, 497) with delta (0, -3)
Screenshot: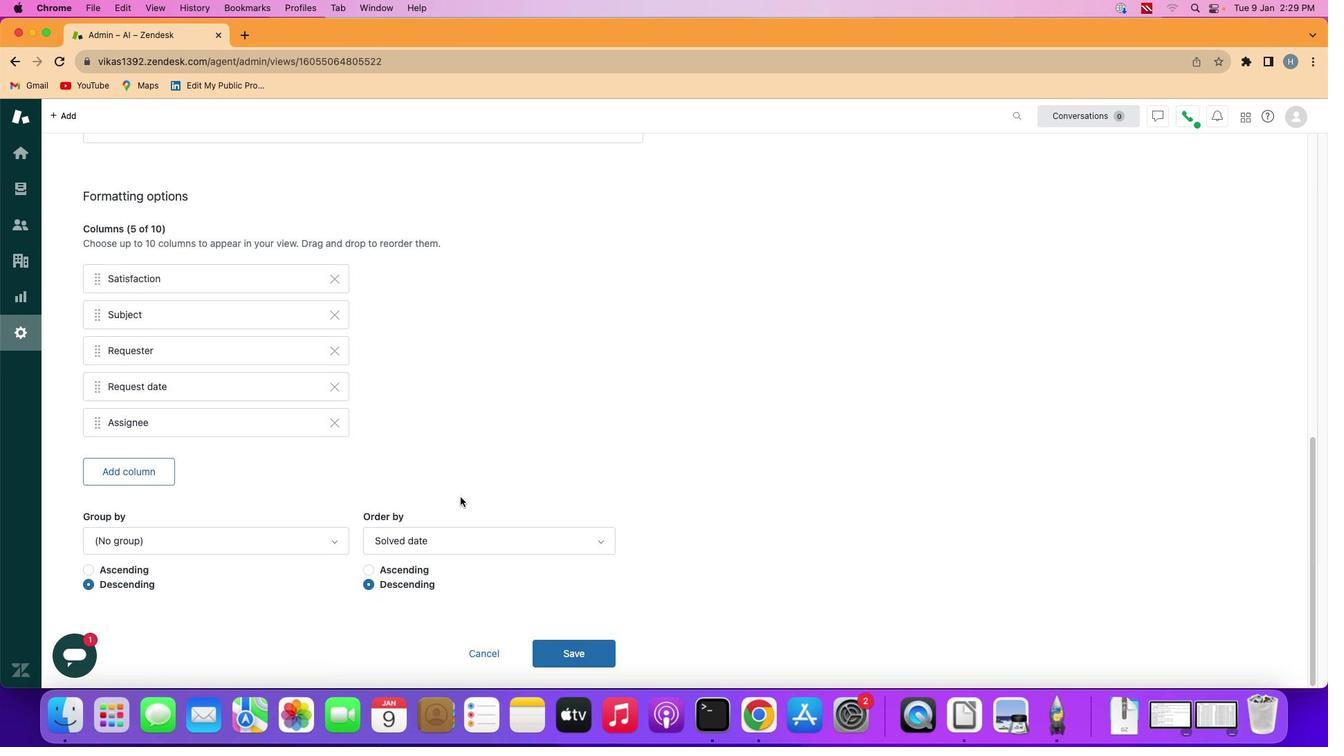 
Action: Mouse scrolled (460, 497) with delta (0, -3)
Screenshot: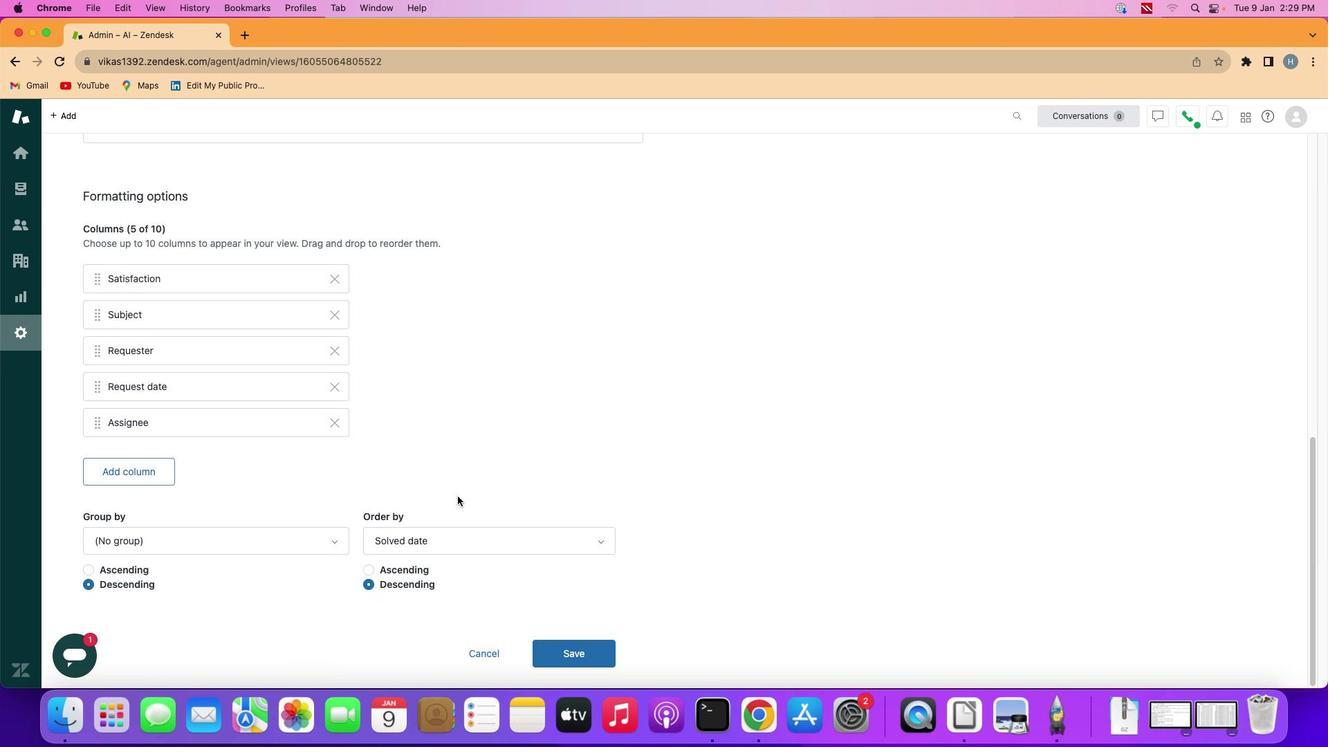 
Action: Mouse moved to (285, 540)
Screenshot: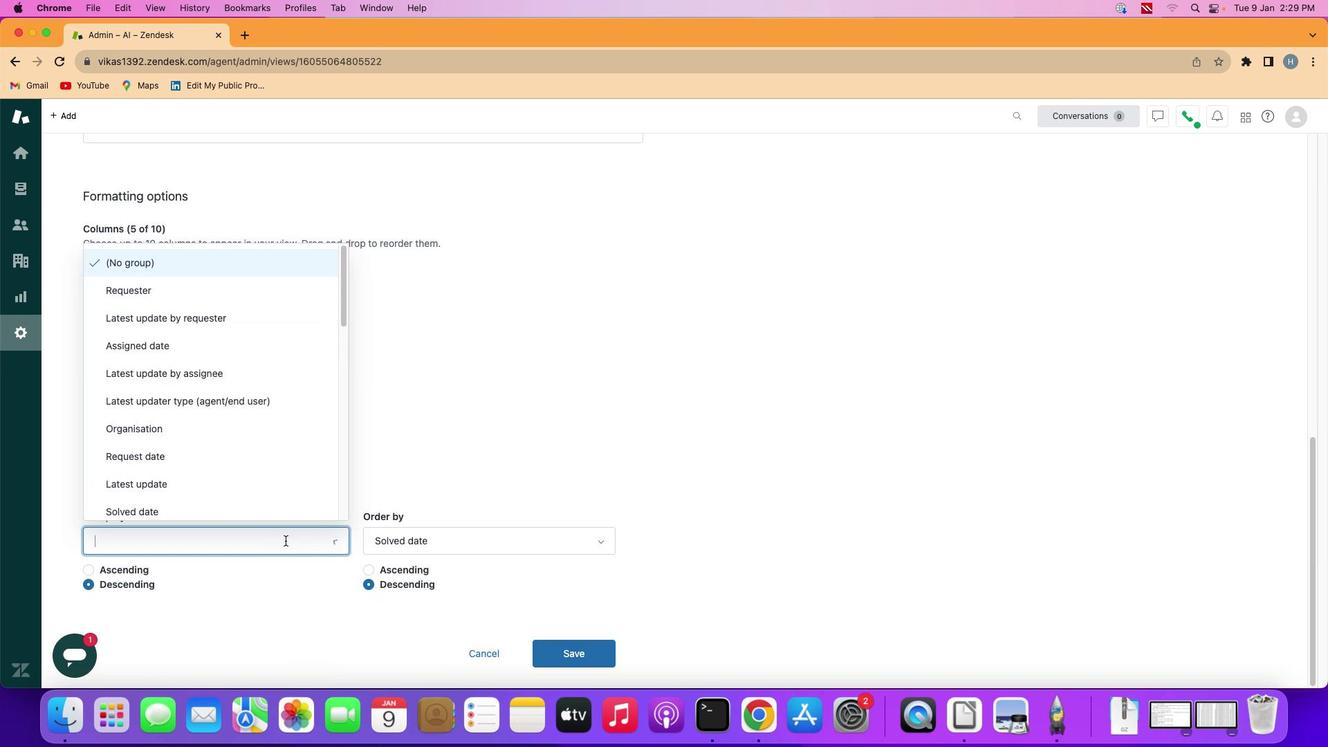 
Action: Mouse pressed left at (285, 540)
Screenshot: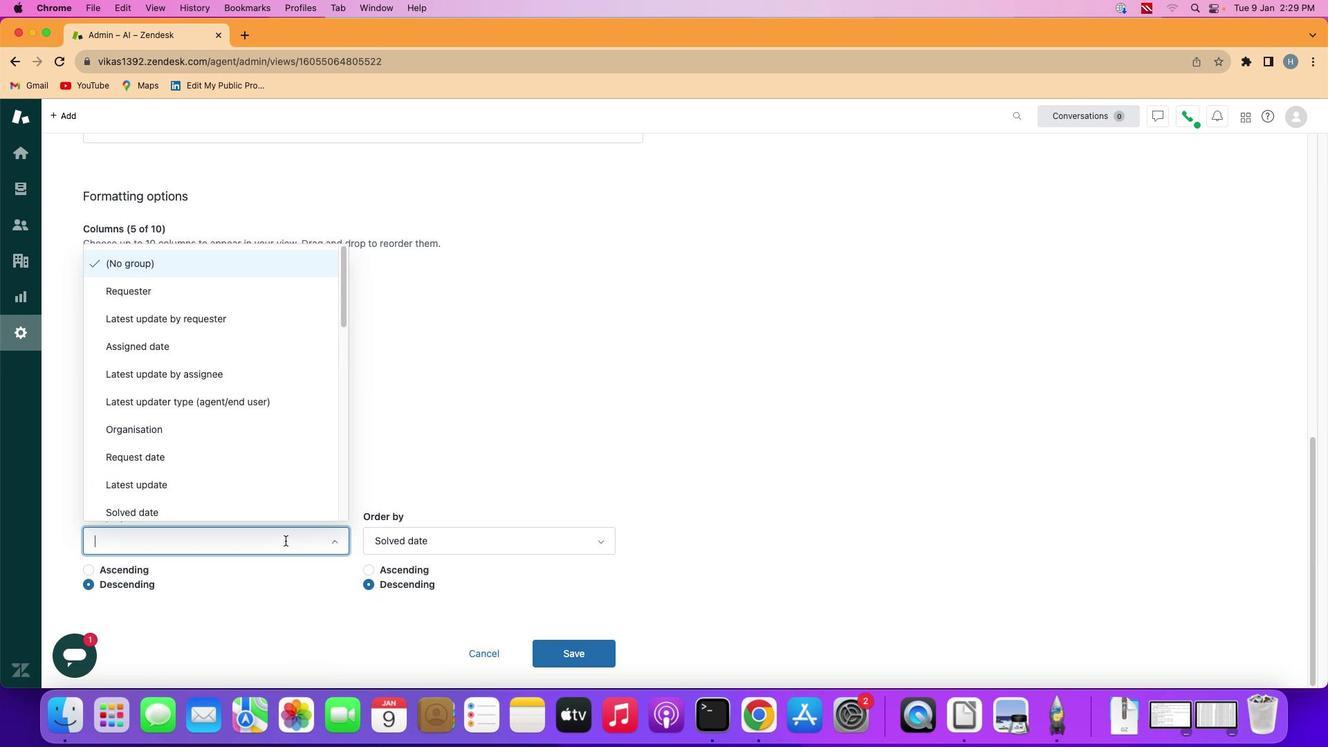 
Action: Mouse moved to (267, 287)
Screenshot: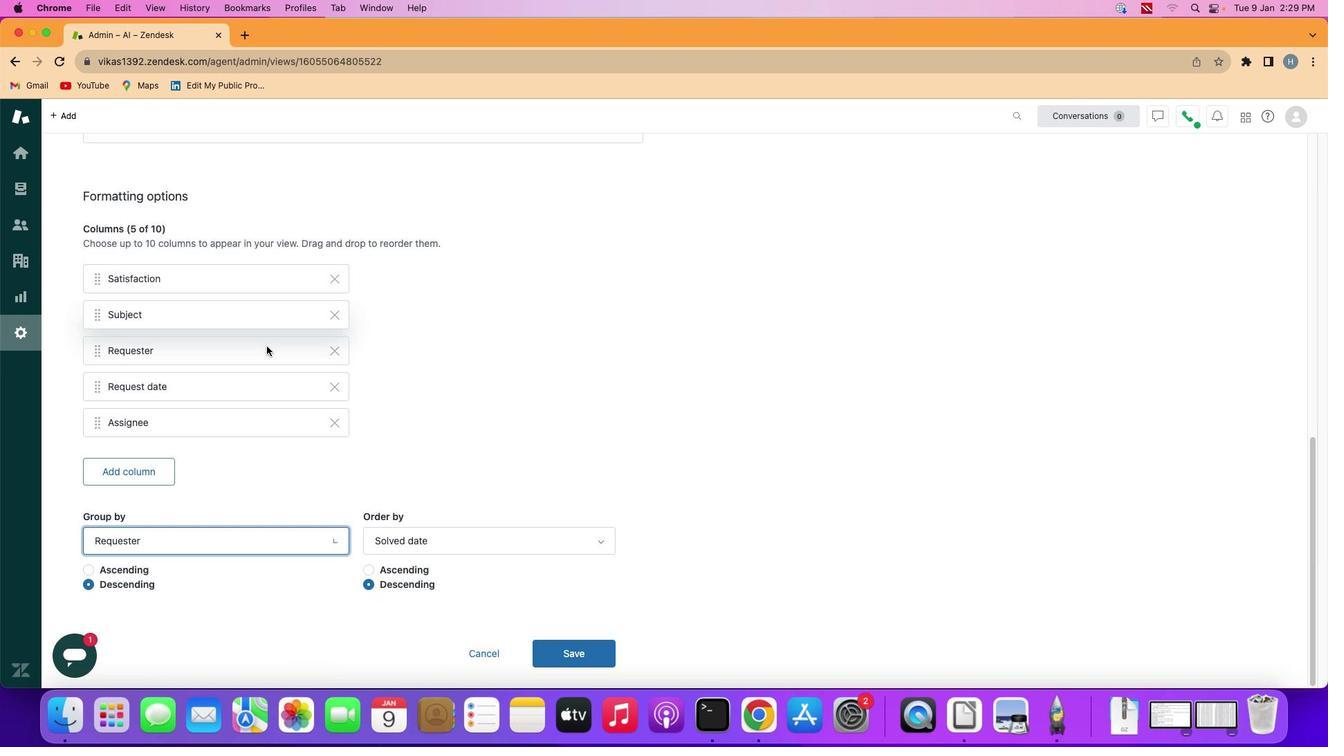 
Action: Mouse pressed left at (267, 287)
Screenshot: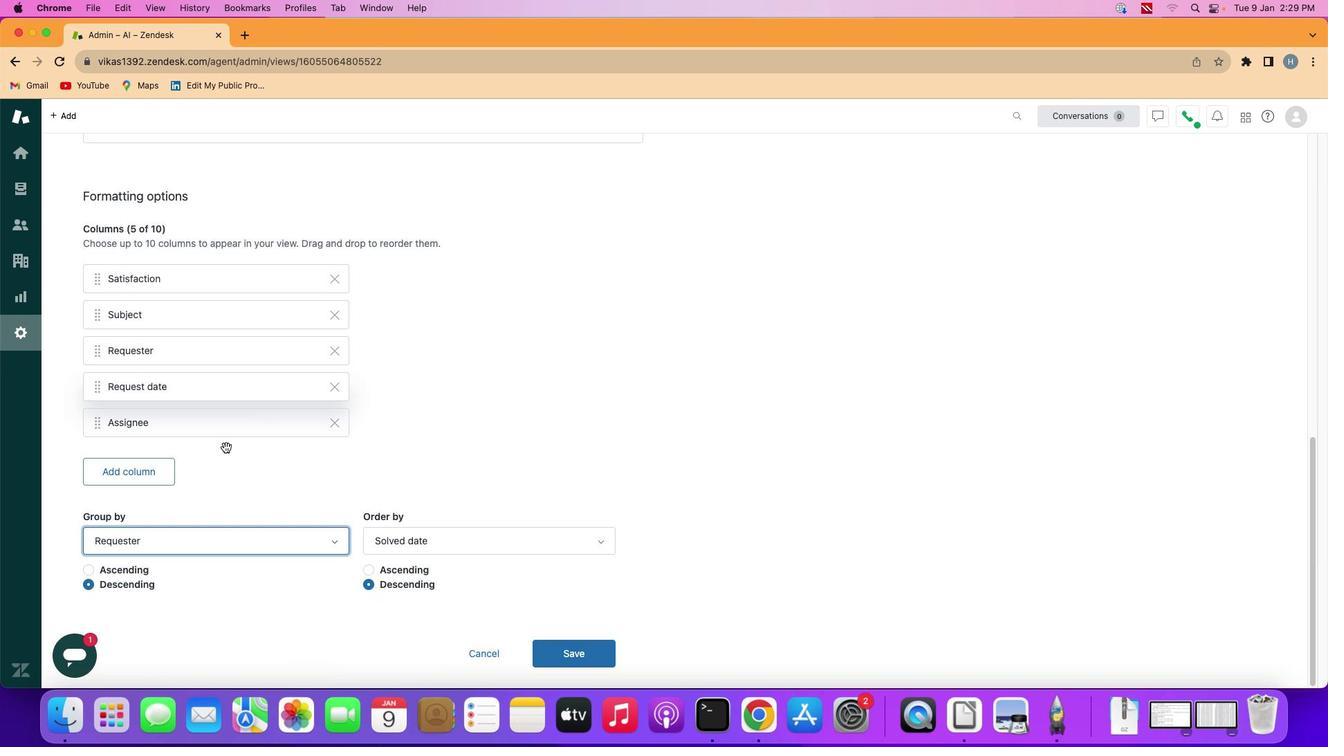 
Action: Mouse moved to (110, 567)
Screenshot: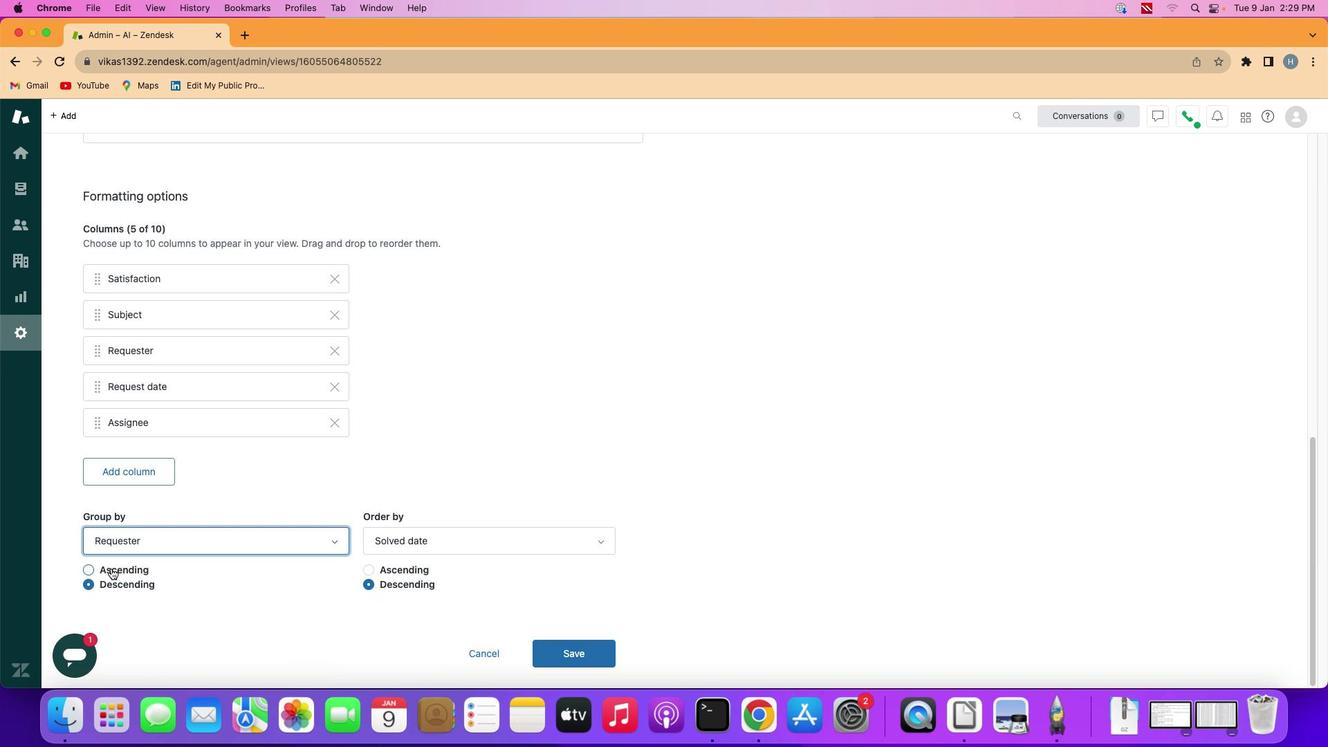 
Action: Mouse pressed left at (110, 567)
Screenshot: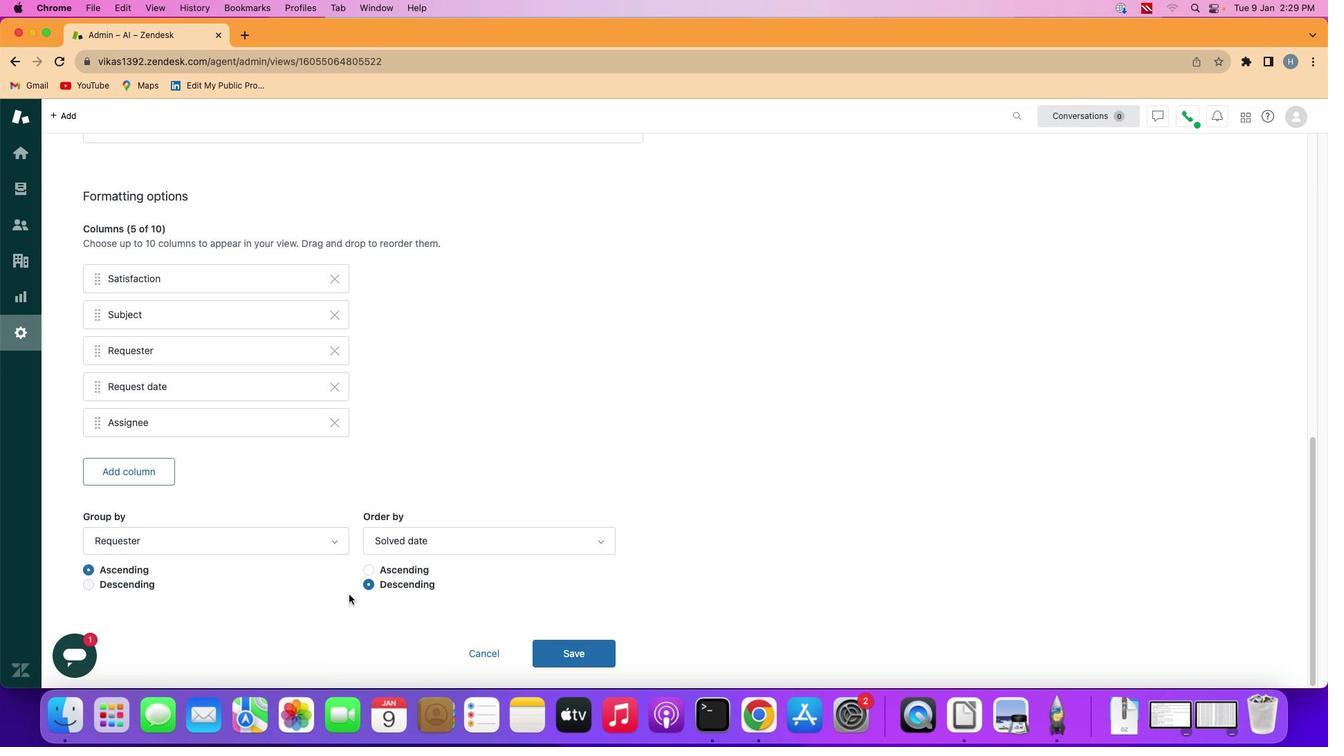 
Action: Mouse moved to (565, 648)
Screenshot: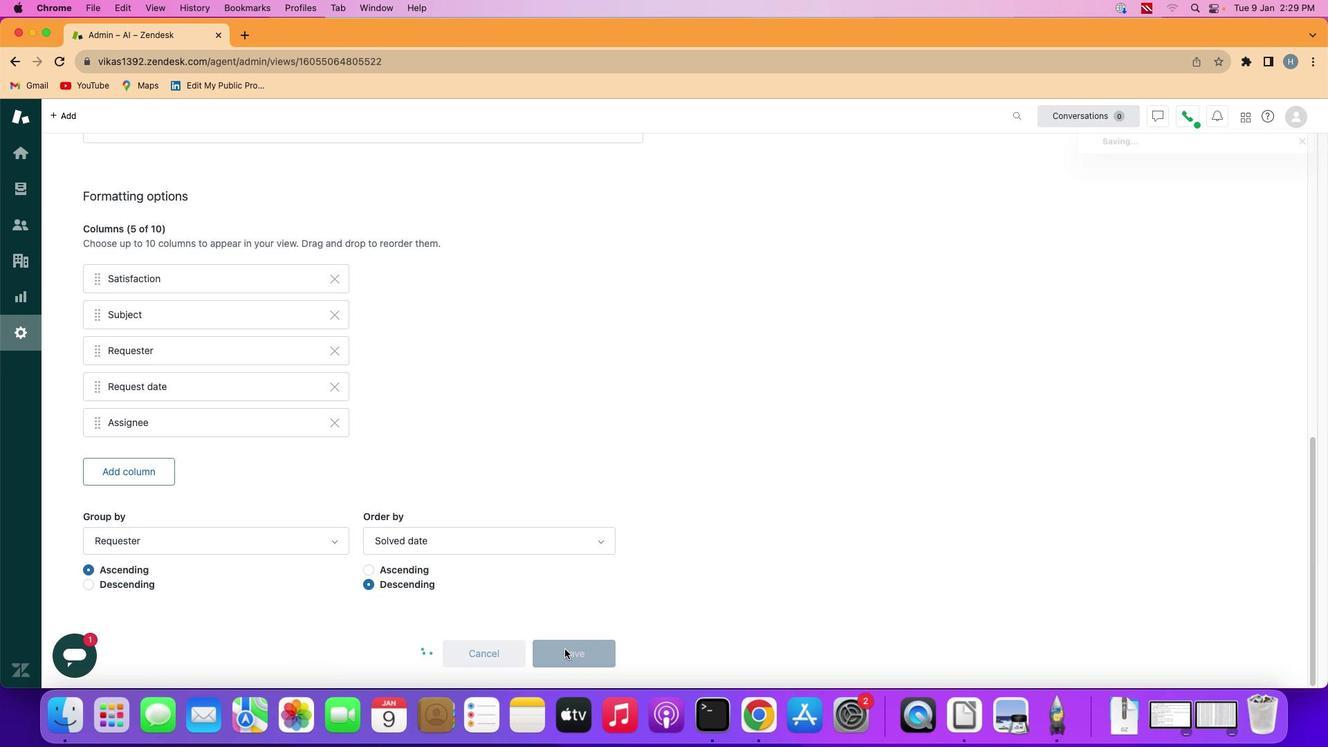 
Action: Mouse pressed left at (565, 648)
Screenshot: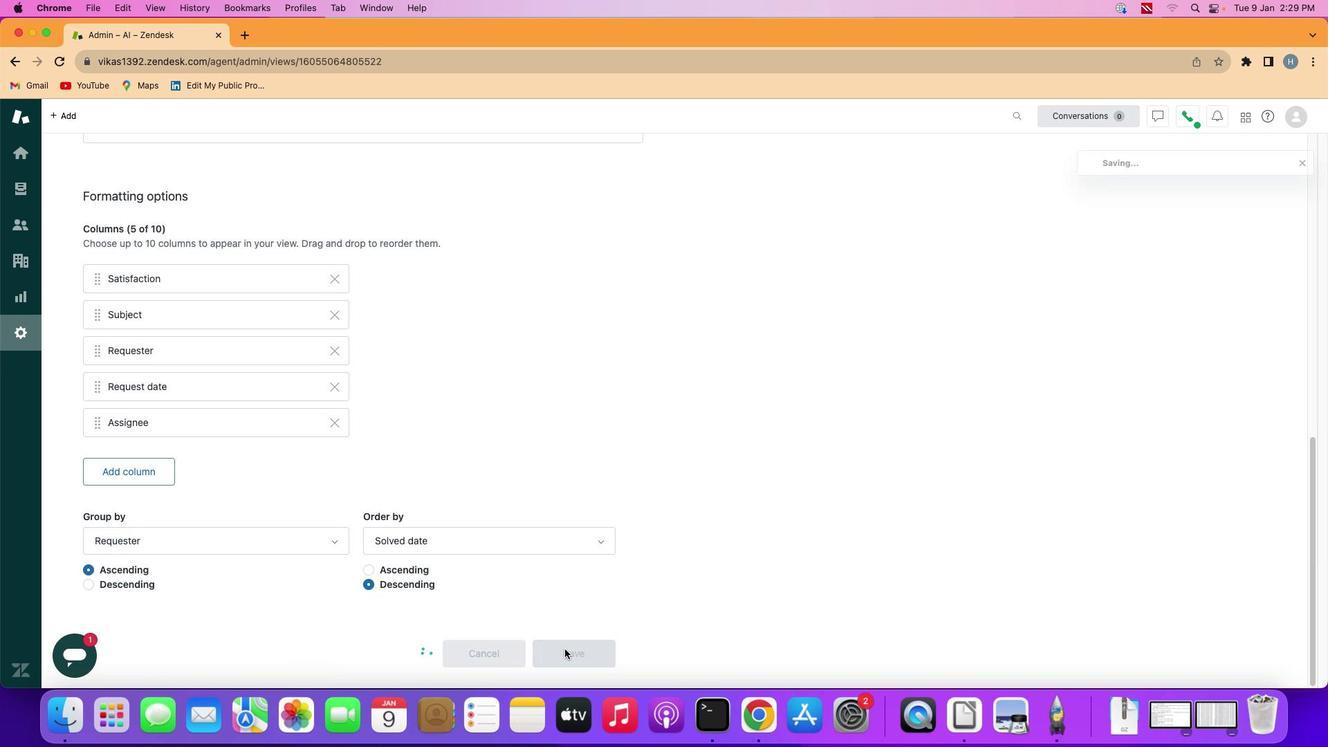 
Action: Mouse moved to (610, 446)
Screenshot: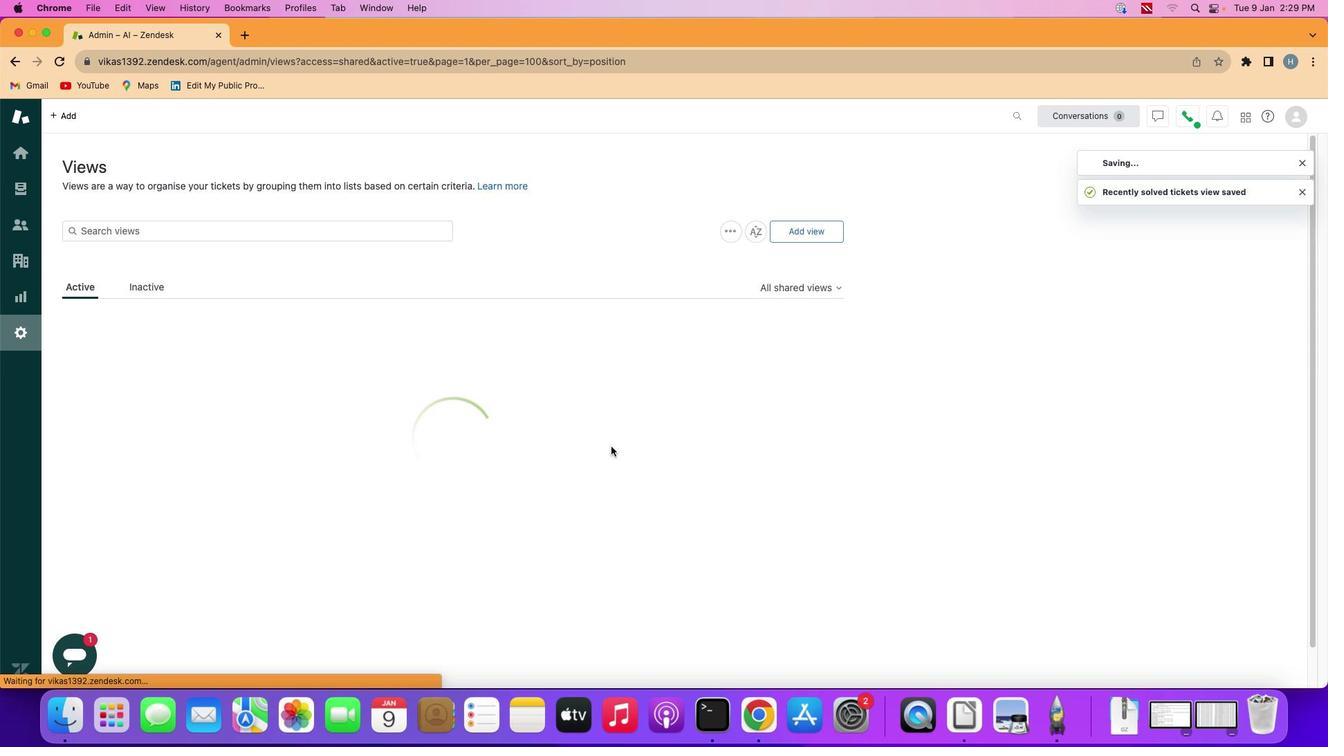 
